 Task: Create a due date automation trigger when advanced on, on the monday before a card is due add fields without custom field "Resume" set to a date between 1 and 7 days ago at 11:00 AM.
Action: Mouse moved to (882, 260)
Screenshot: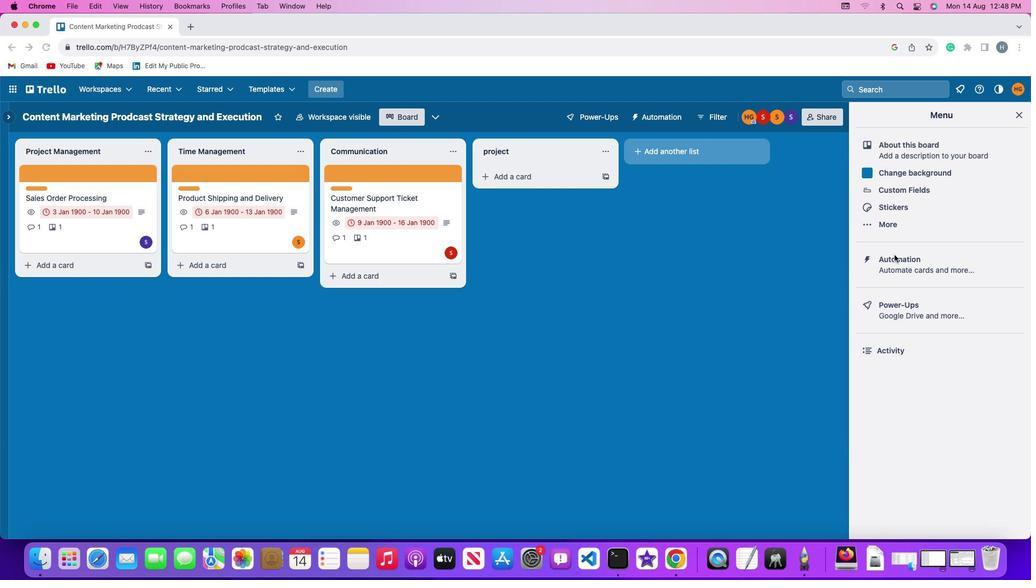 
Action: Mouse pressed left at (882, 260)
Screenshot: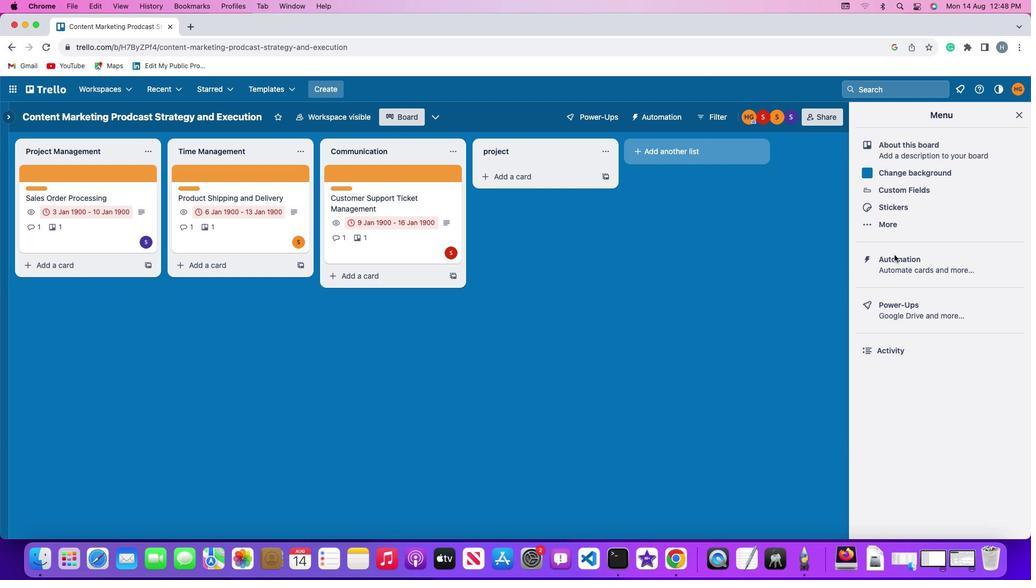 
Action: Mouse pressed left at (882, 260)
Screenshot: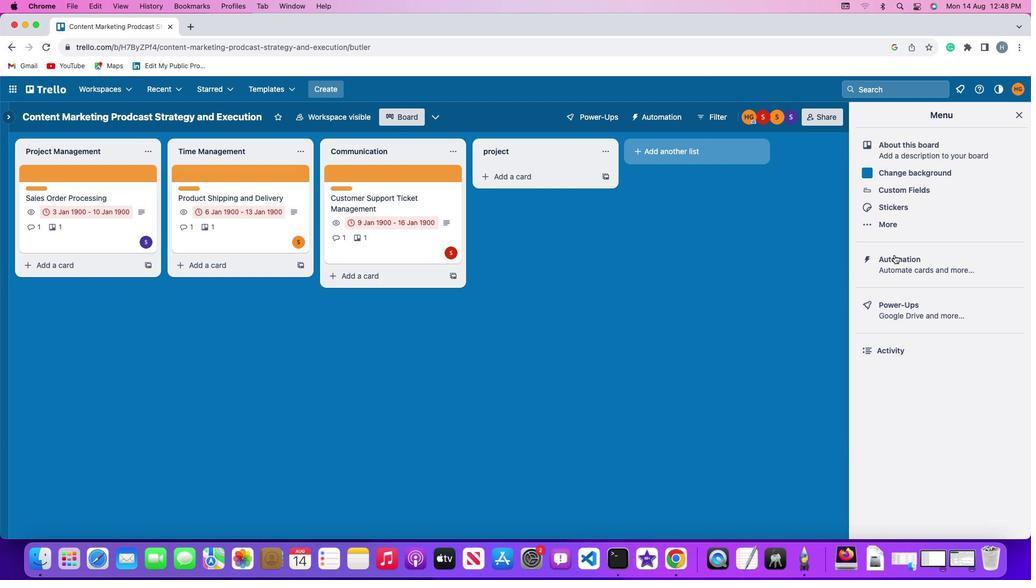 
Action: Mouse moved to (93, 266)
Screenshot: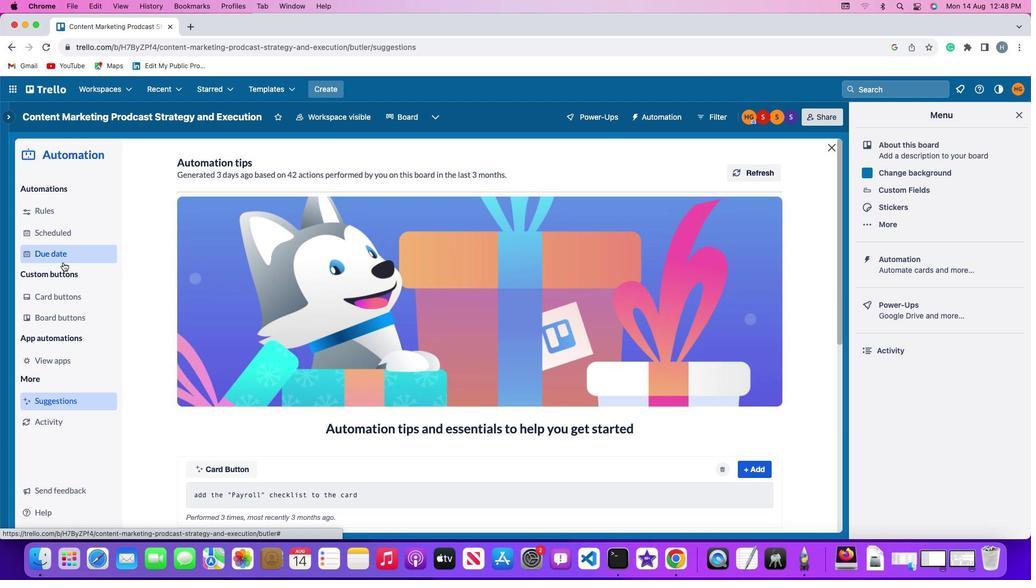 
Action: Mouse pressed left at (93, 266)
Screenshot: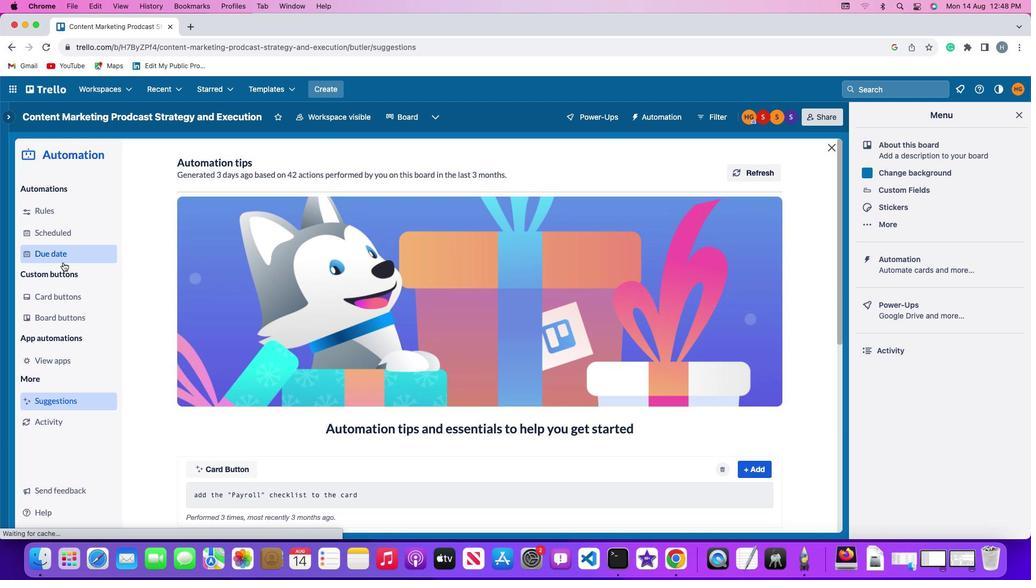 
Action: Mouse moved to (708, 174)
Screenshot: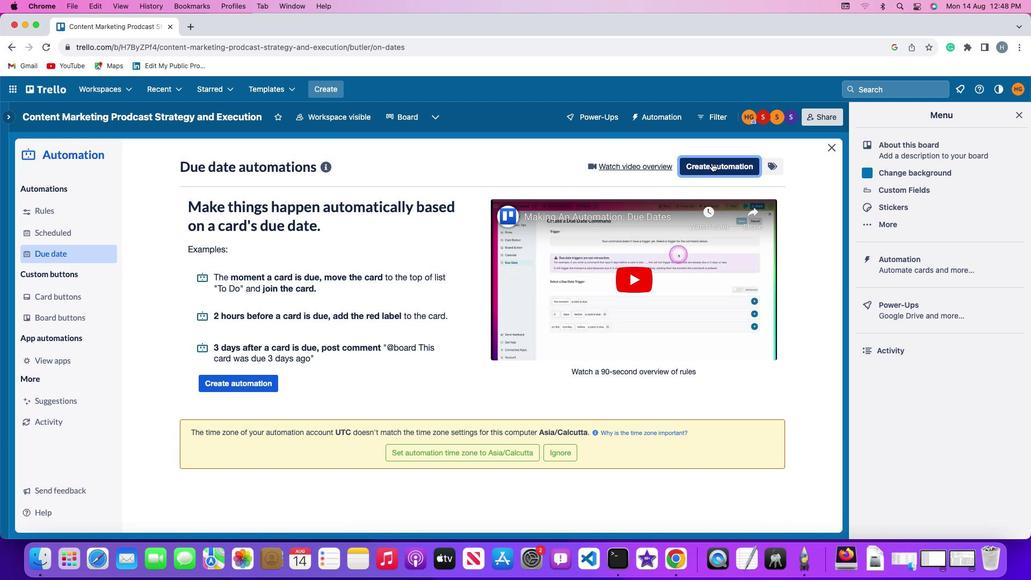 
Action: Mouse pressed left at (708, 174)
Screenshot: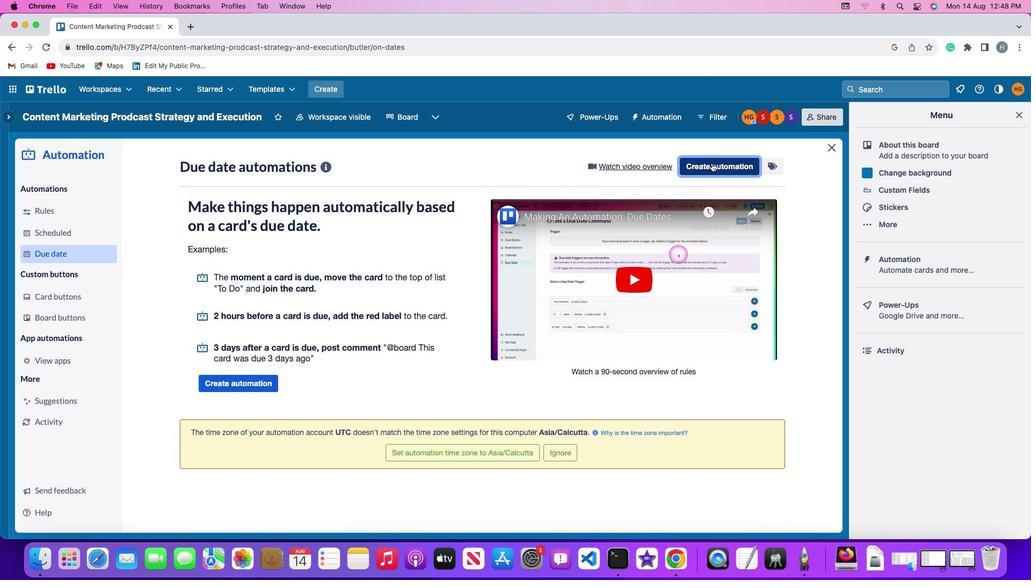 
Action: Mouse moved to (234, 269)
Screenshot: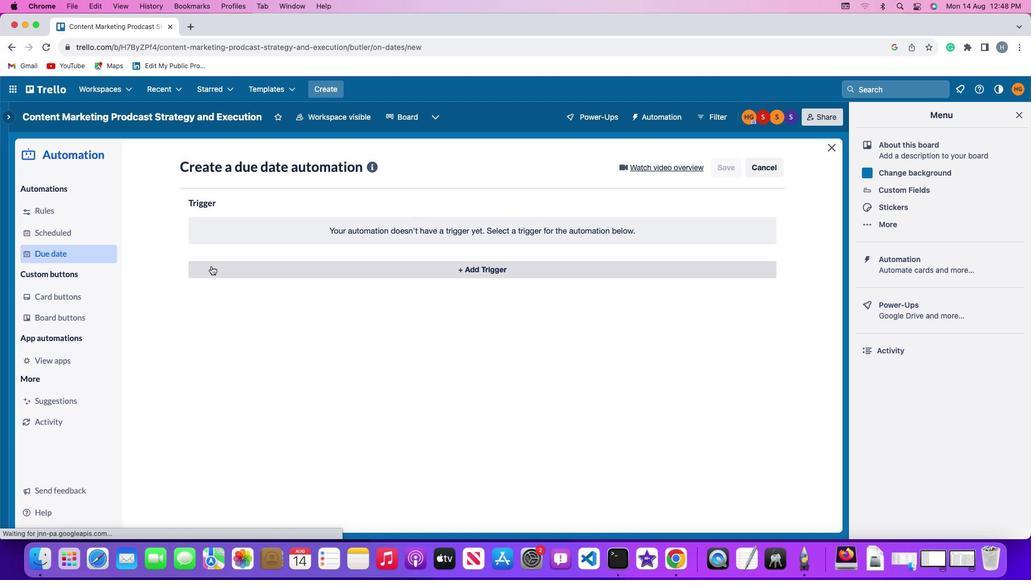 
Action: Mouse pressed left at (234, 269)
Screenshot: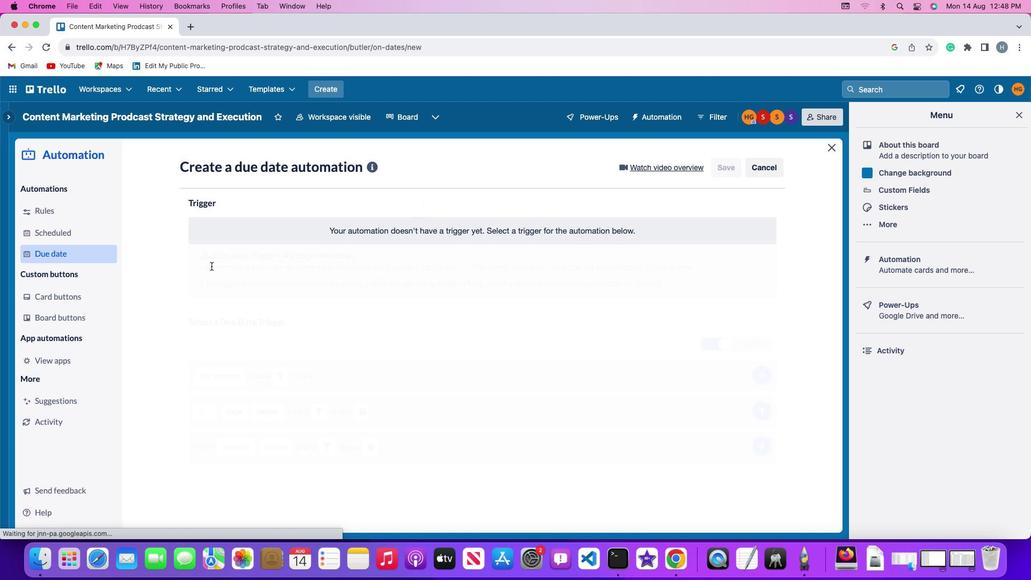 
Action: Mouse moved to (268, 455)
Screenshot: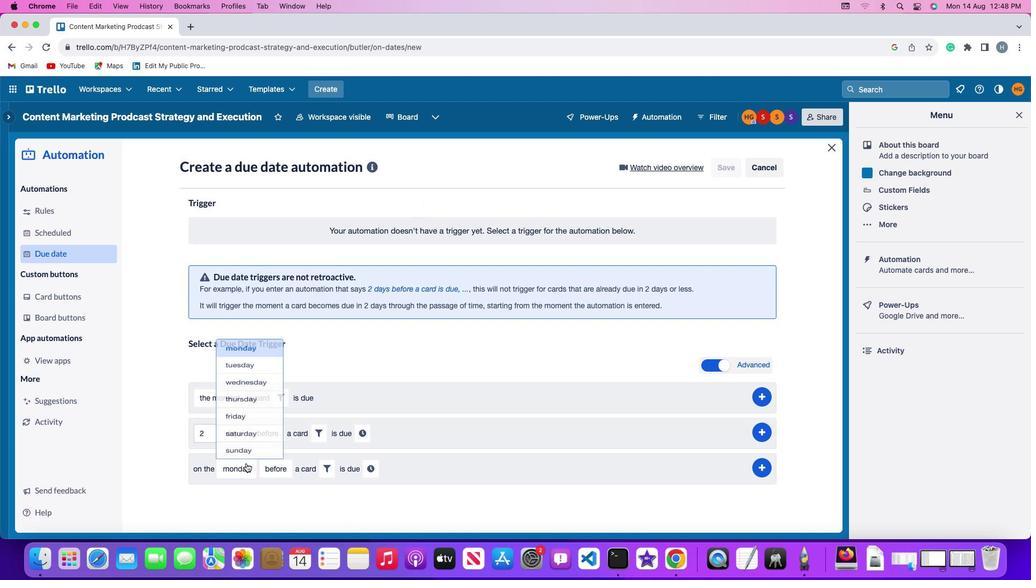 
Action: Mouse pressed left at (268, 455)
Screenshot: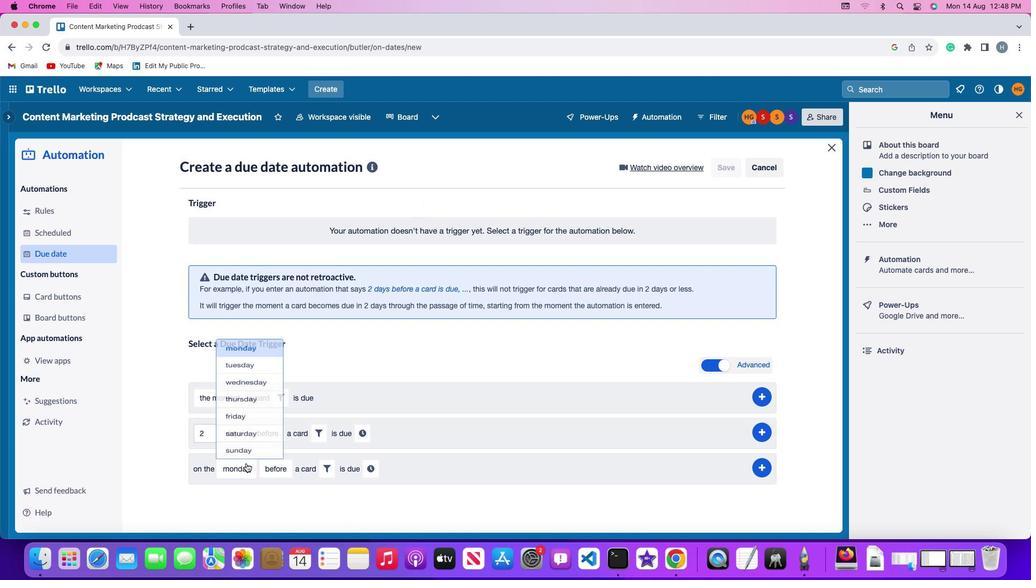 
Action: Mouse moved to (275, 322)
Screenshot: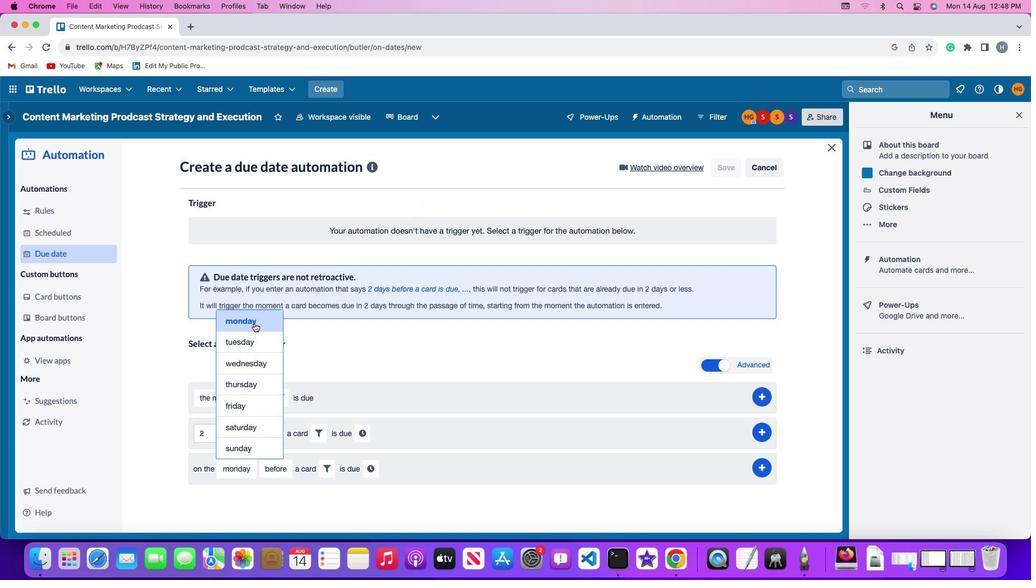 
Action: Mouse pressed left at (275, 322)
Screenshot: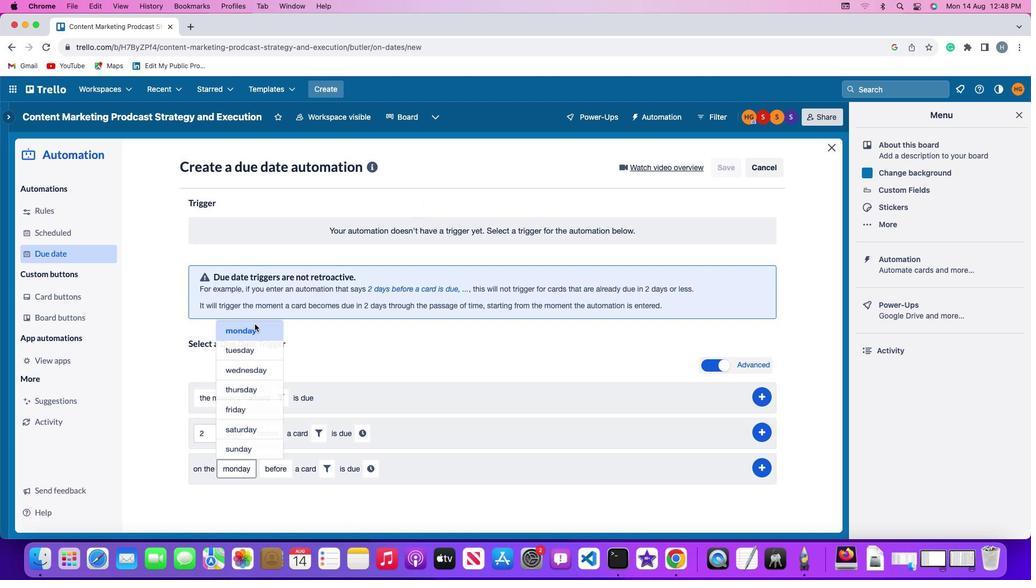 
Action: Mouse moved to (292, 463)
Screenshot: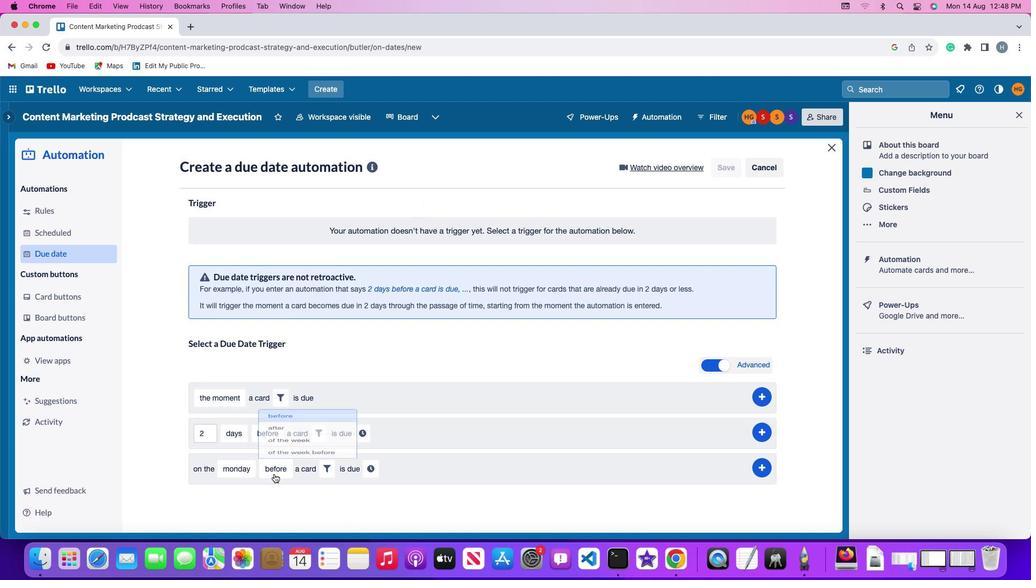 
Action: Mouse pressed left at (292, 463)
Screenshot: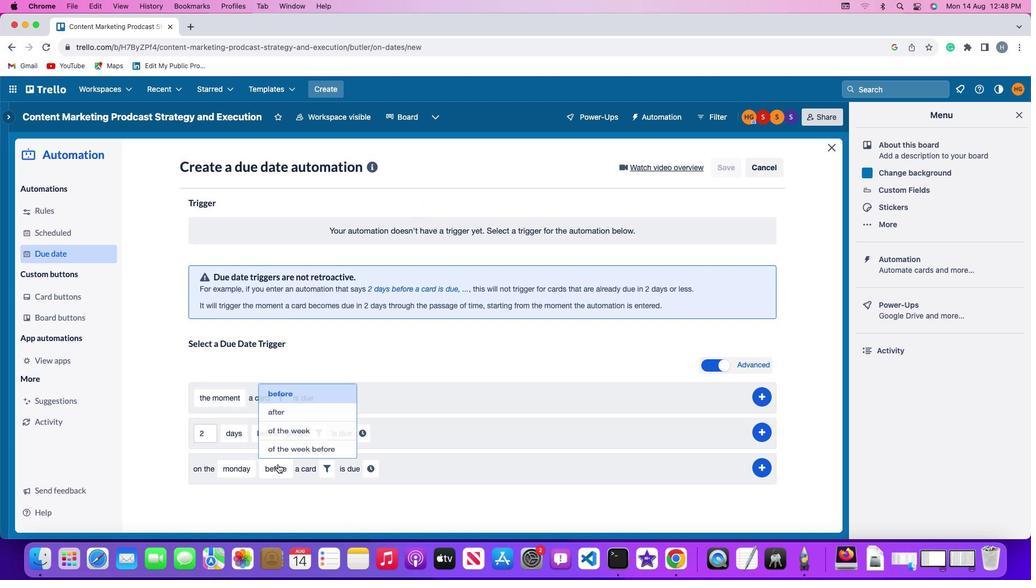 
Action: Mouse moved to (313, 381)
Screenshot: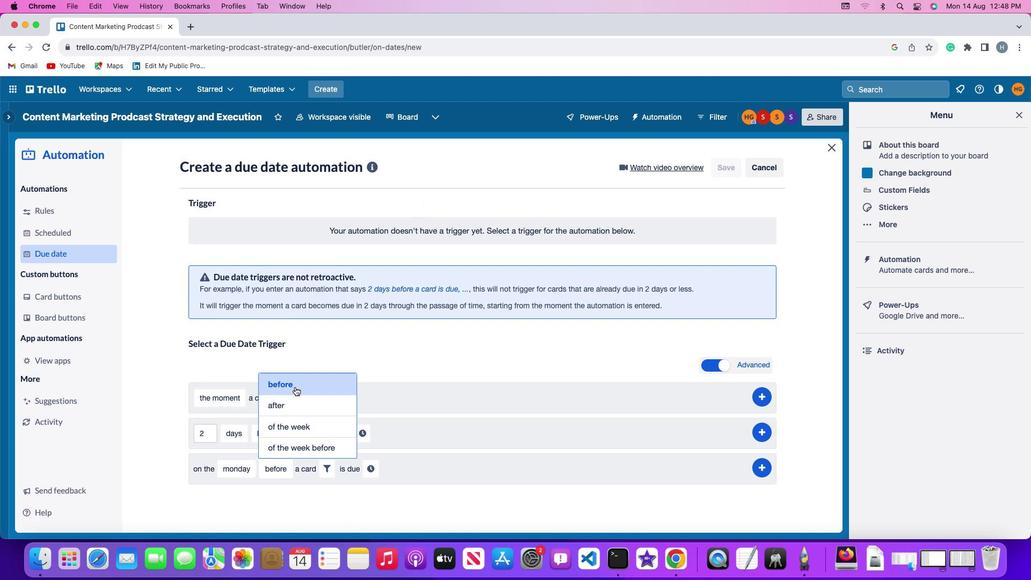 
Action: Mouse pressed left at (313, 381)
Screenshot: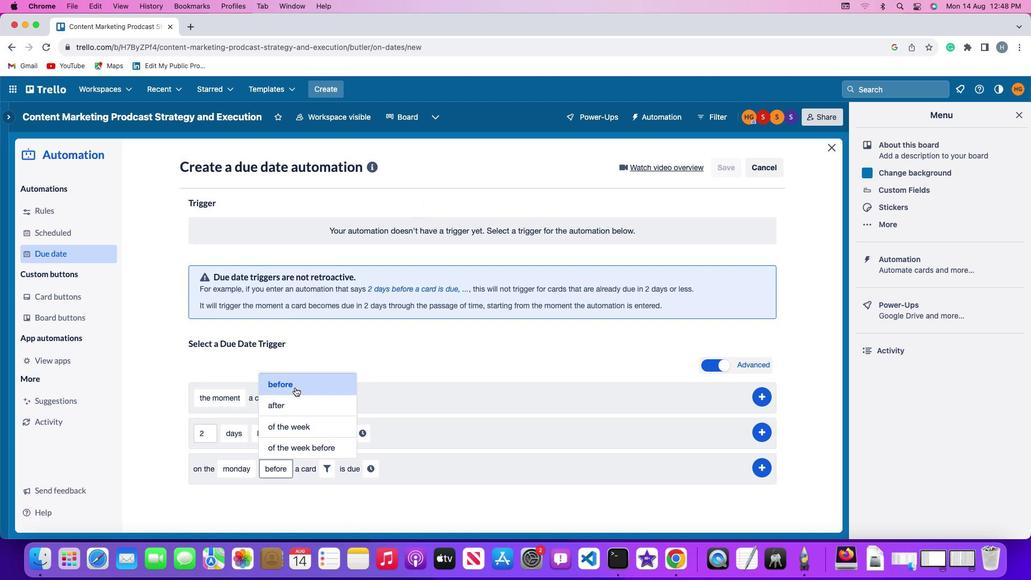 
Action: Mouse moved to (342, 452)
Screenshot: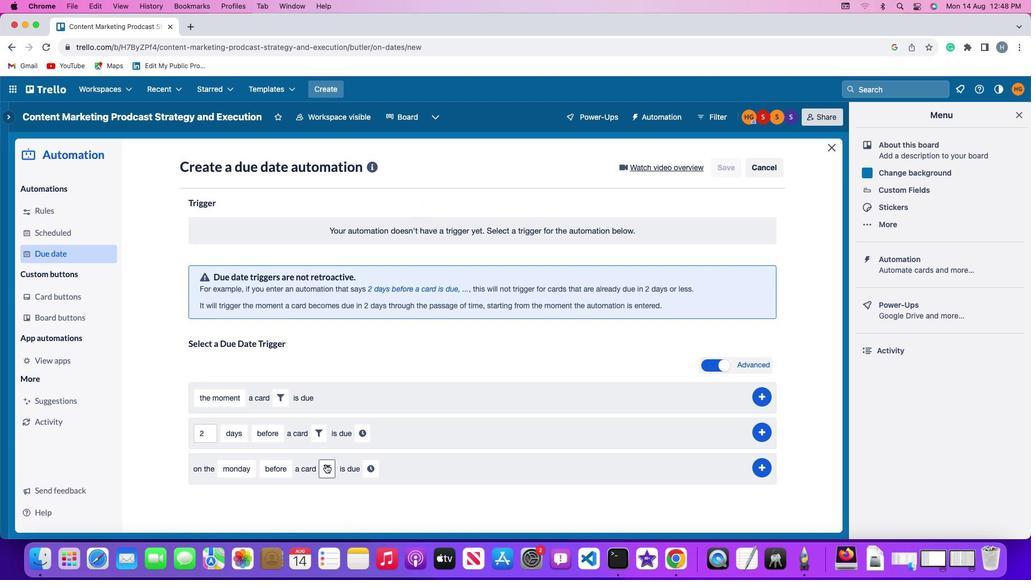 
Action: Mouse pressed left at (342, 452)
Screenshot: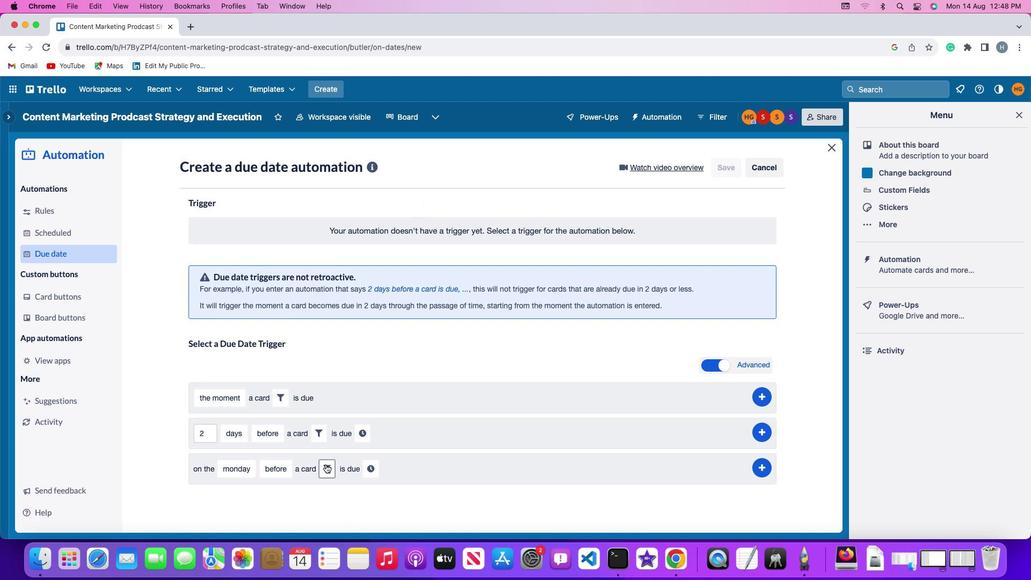 
Action: Mouse moved to (521, 494)
Screenshot: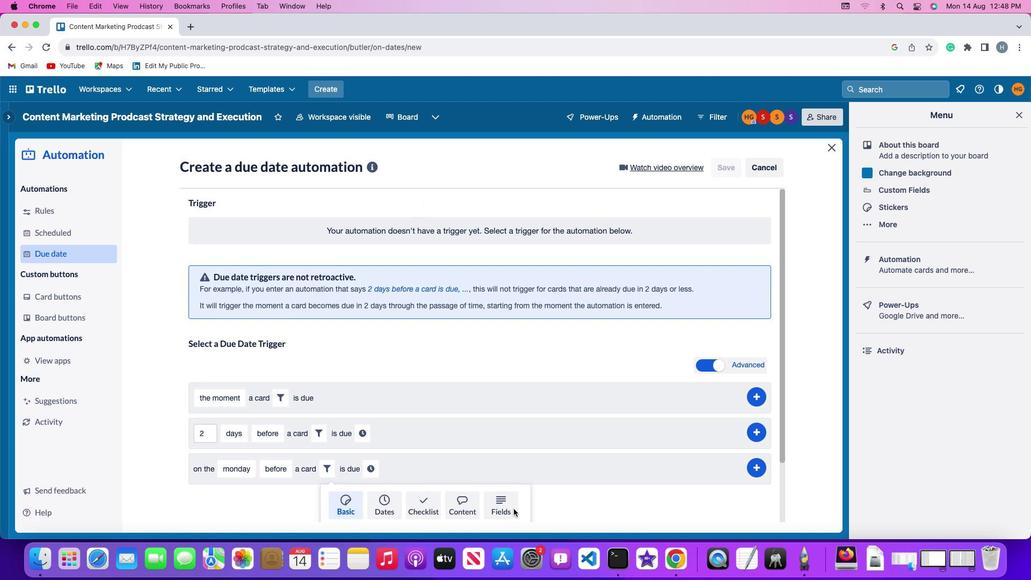 
Action: Mouse pressed left at (521, 494)
Screenshot: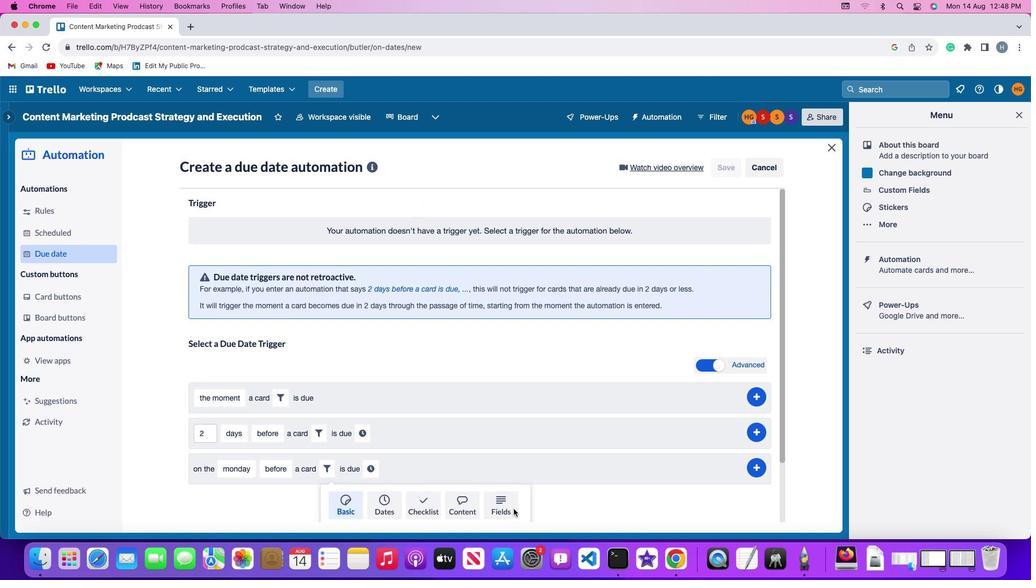 
Action: Mouse moved to (289, 478)
Screenshot: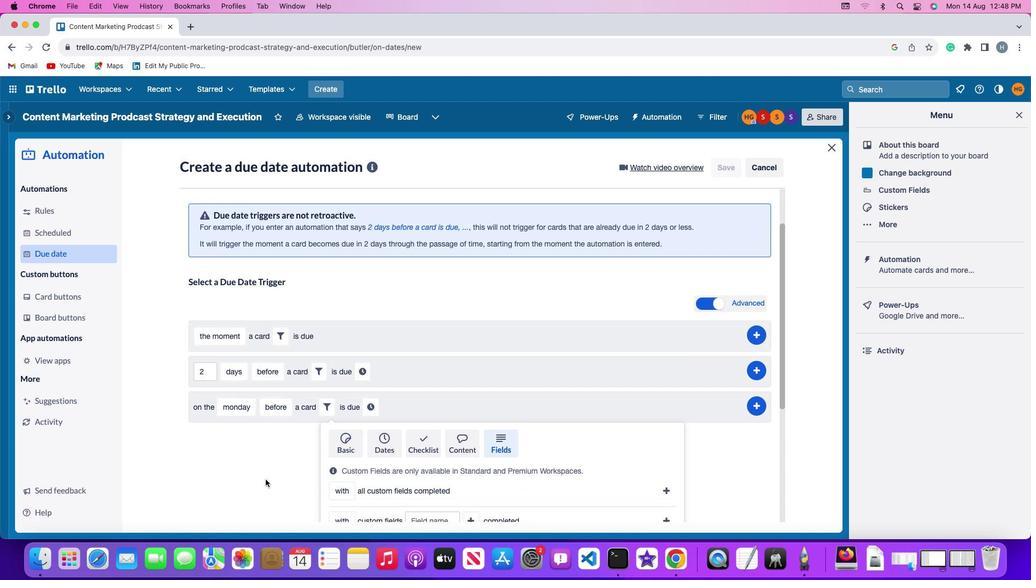 
Action: Mouse scrolled (289, 478) with delta (33, 23)
Screenshot: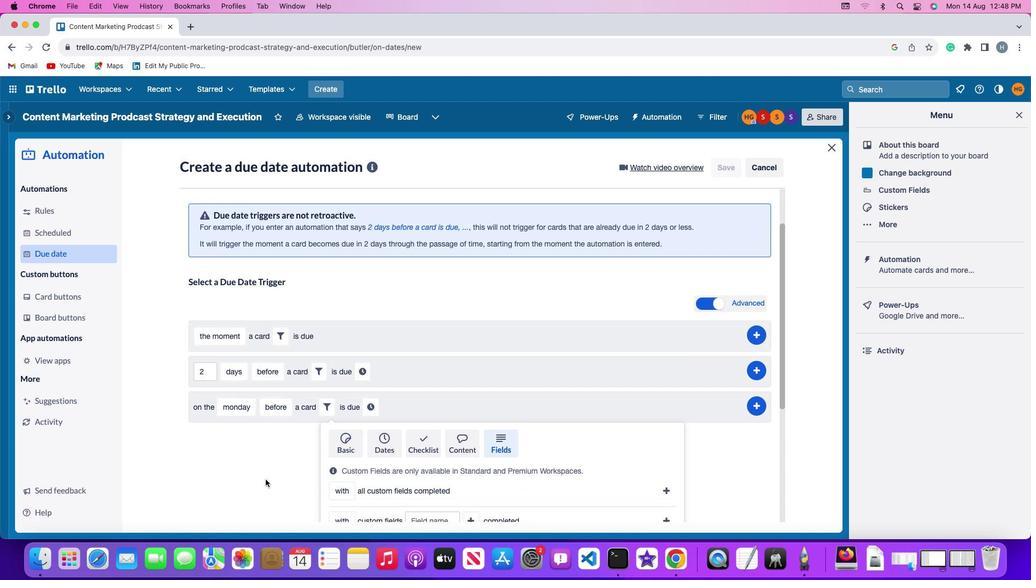 
Action: Mouse moved to (289, 478)
Screenshot: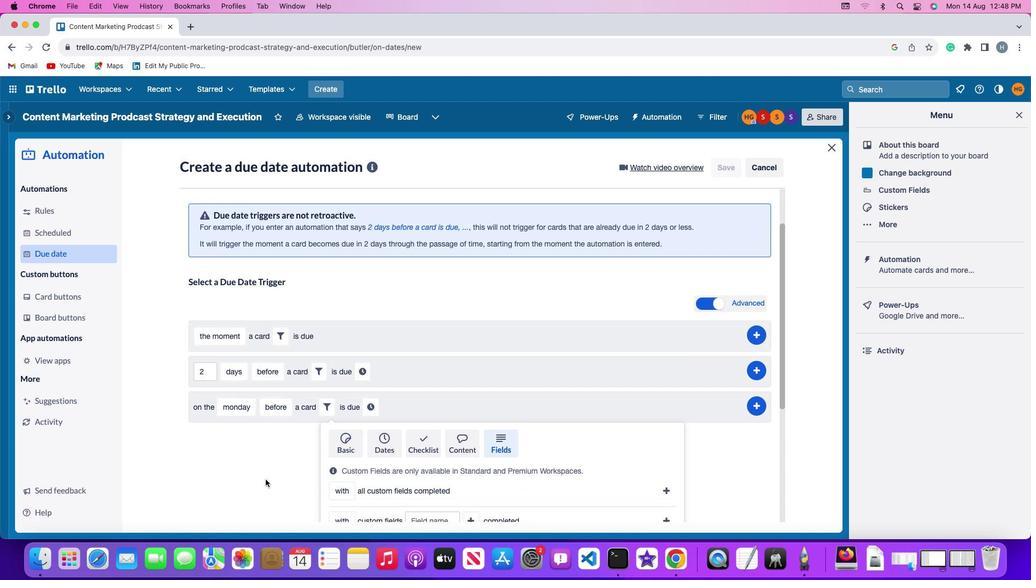 
Action: Mouse scrolled (289, 478) with delta (33, 23)
Screenshot: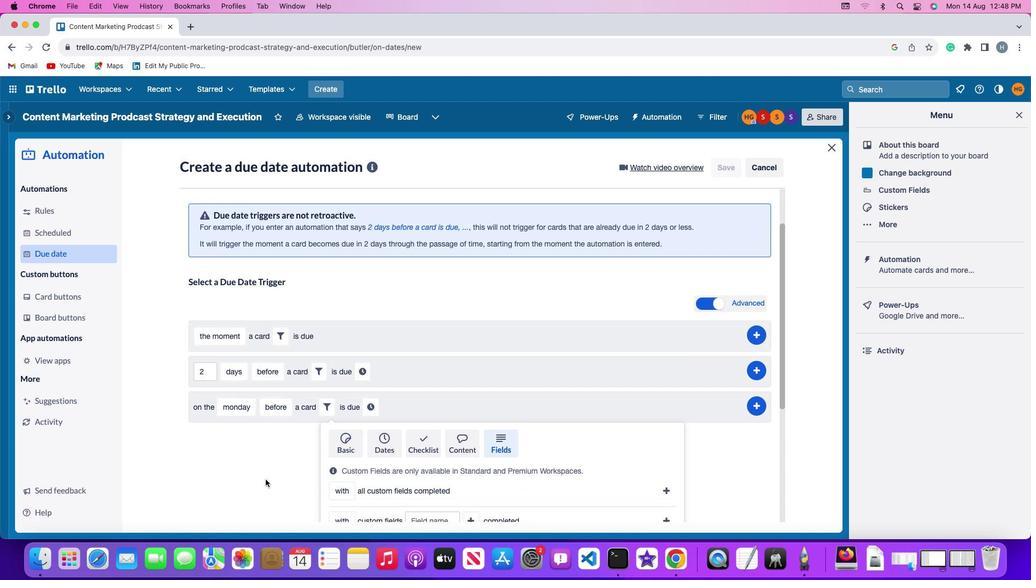 
Action: Mouse moved to (288, 474)
Screenshot: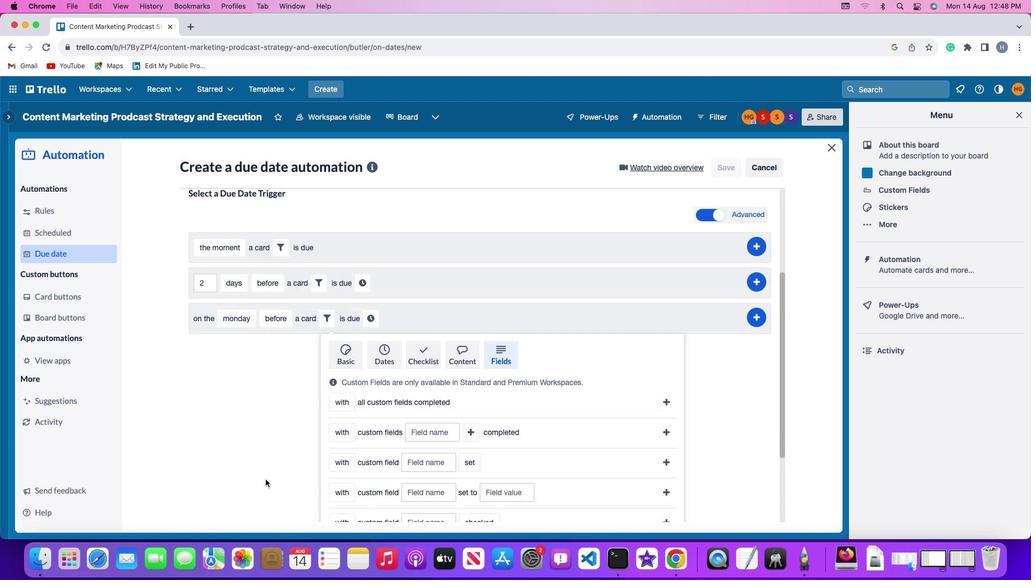 
Action: Mouse scrolled (288, 474) with delta (33, 22)
Screenshot: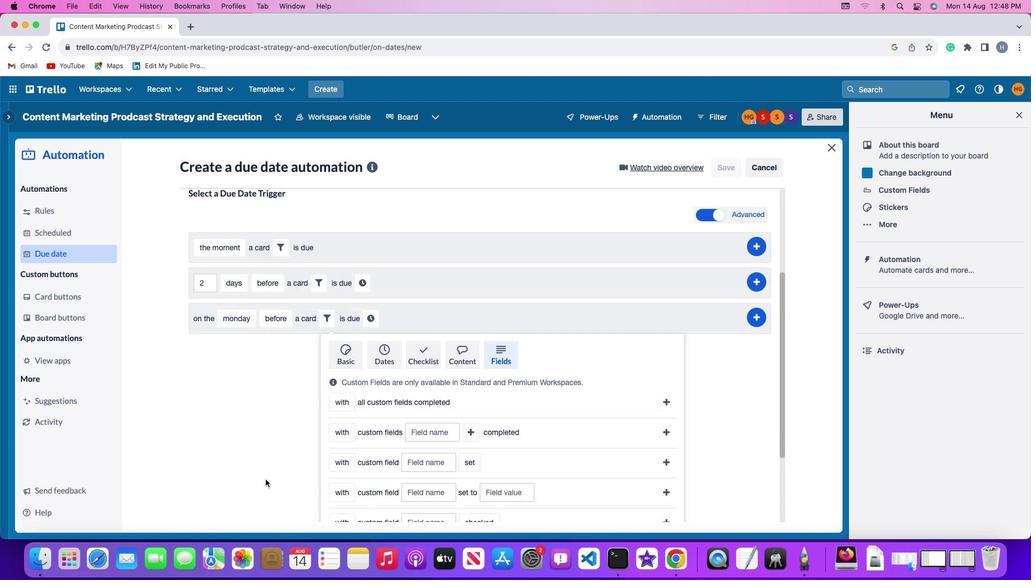 
Action: Mouse moved to (286, 470)
Screenshot: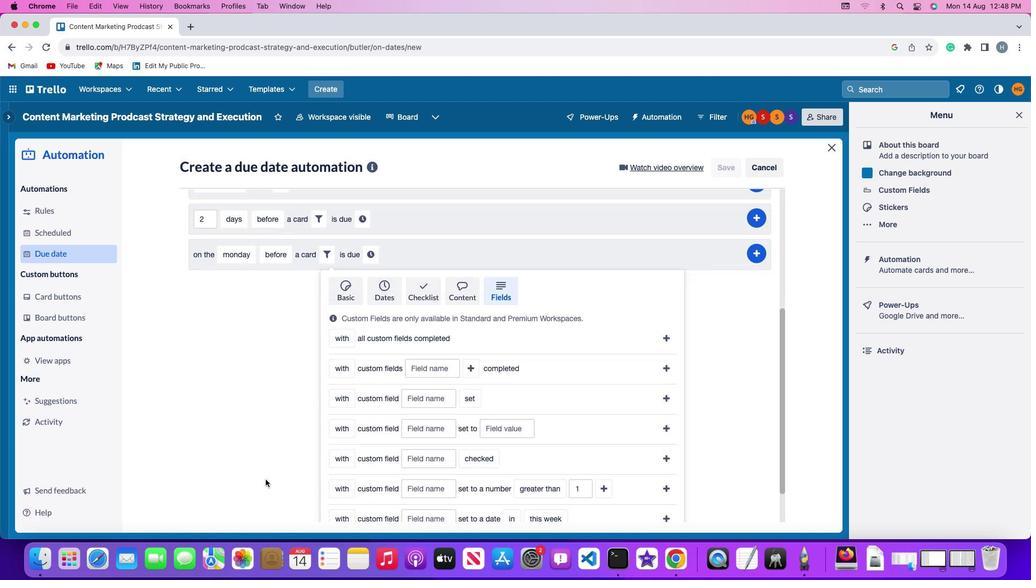 
Action: Mouse scrolled (286, 470) with delta (33, 21)
Screenshot: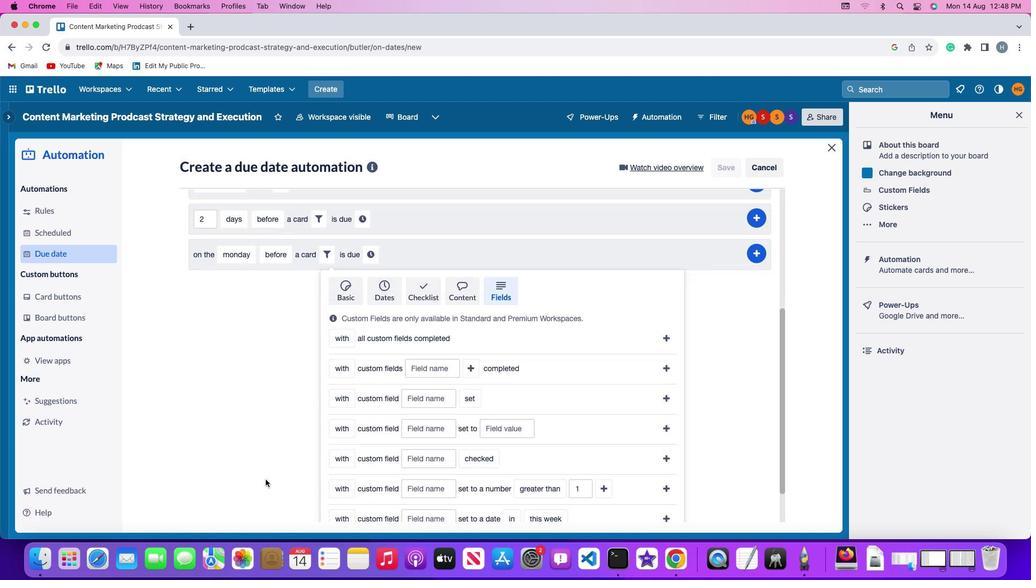
Action: Mouse moved to (285, 466)
Screenshot: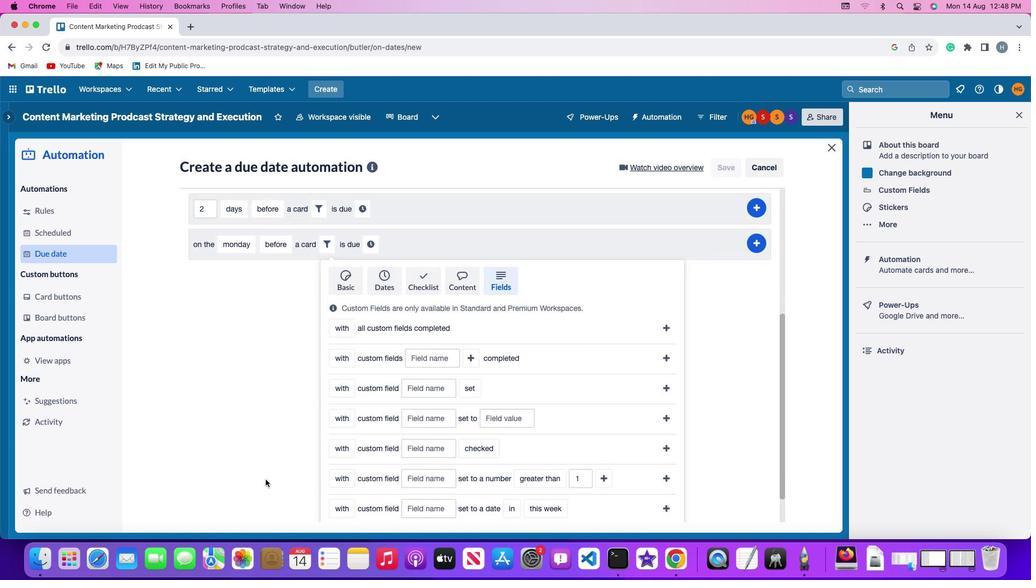
Action: Mouse scrolled (285, 466) with delta (33, 23)
Screenshot: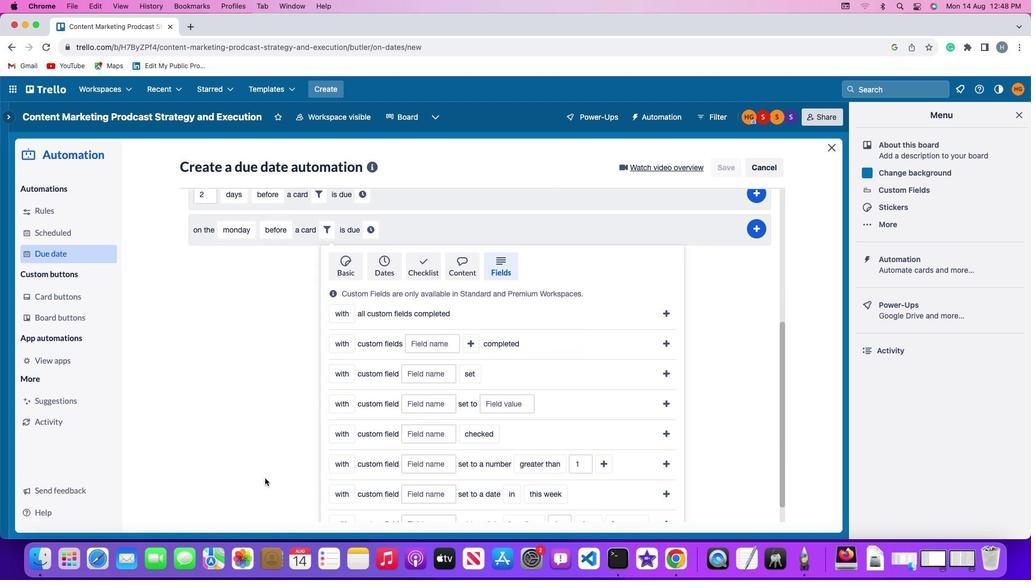 
Action: Mouse scrolled (285, 466) with delta (33, 23)
Screenshot: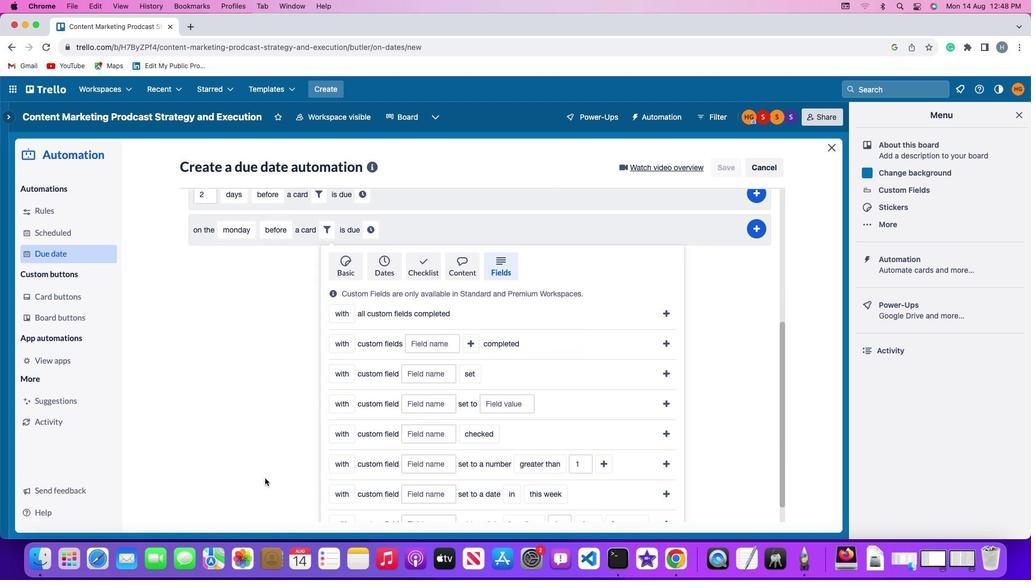 
Action: Mouse scrolled (285, 466) with delta (33, 22)
Screenshot: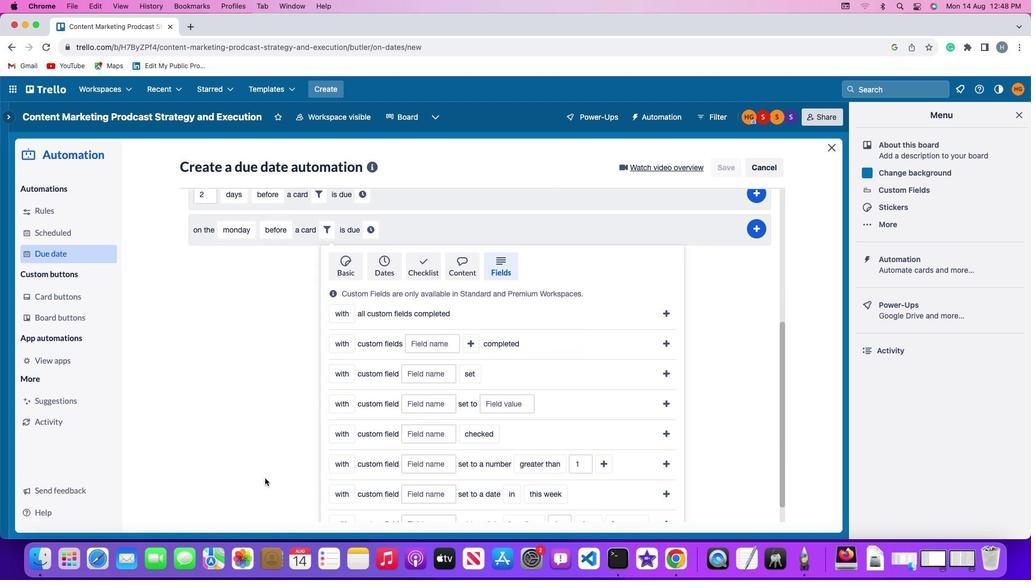 
Action: Mouse scrolled (285, 466) with delta (33, 21)
Screenshot: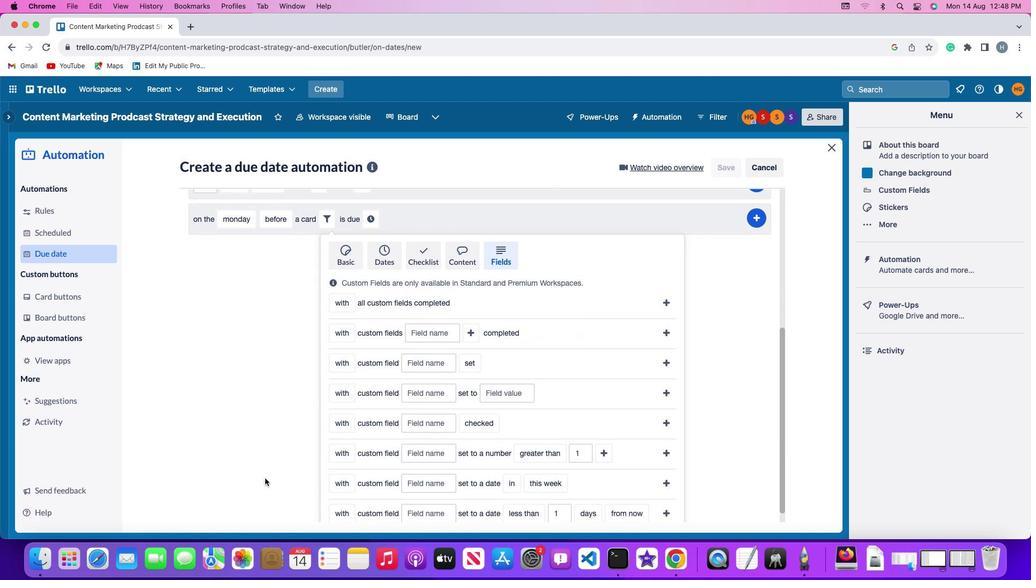 
Action: Mouse scrolled (285, 466) with delta (33, 20)
Screenshot: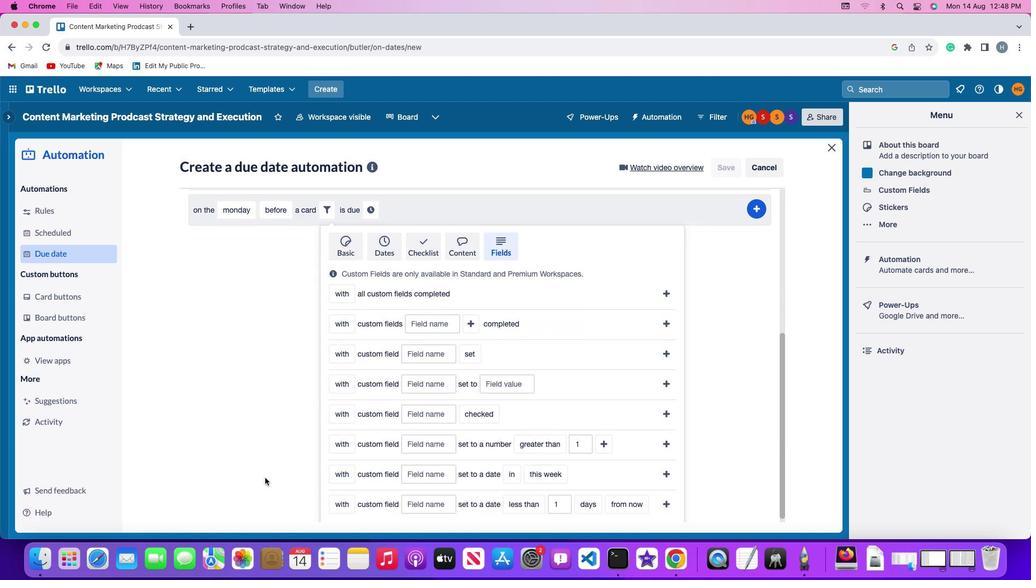 
Action: Mouse moved to (283, 464)
Screenshot: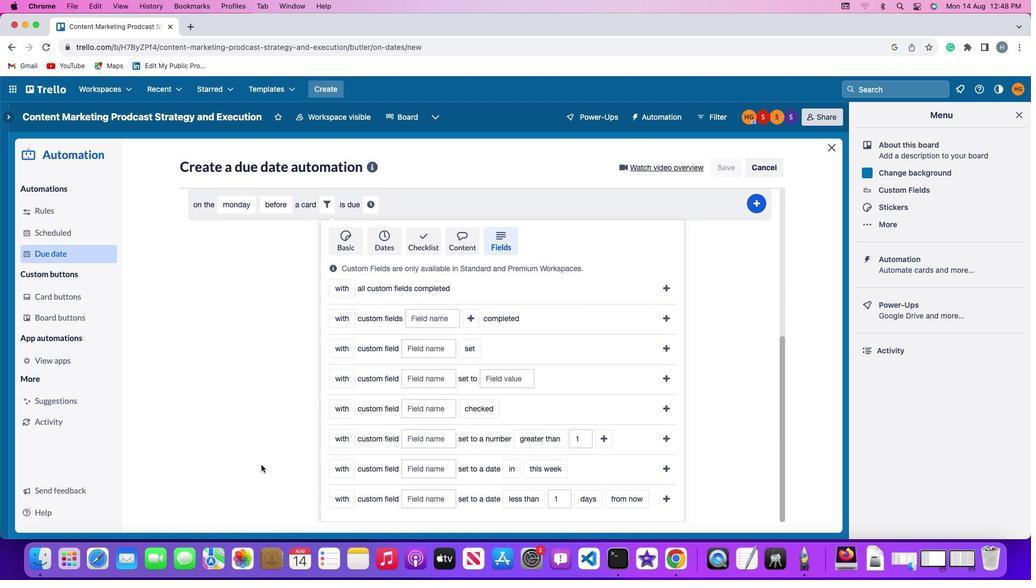 
Action: Mouse scrolled (283, 464) with delta (33, 23)
Screenshot: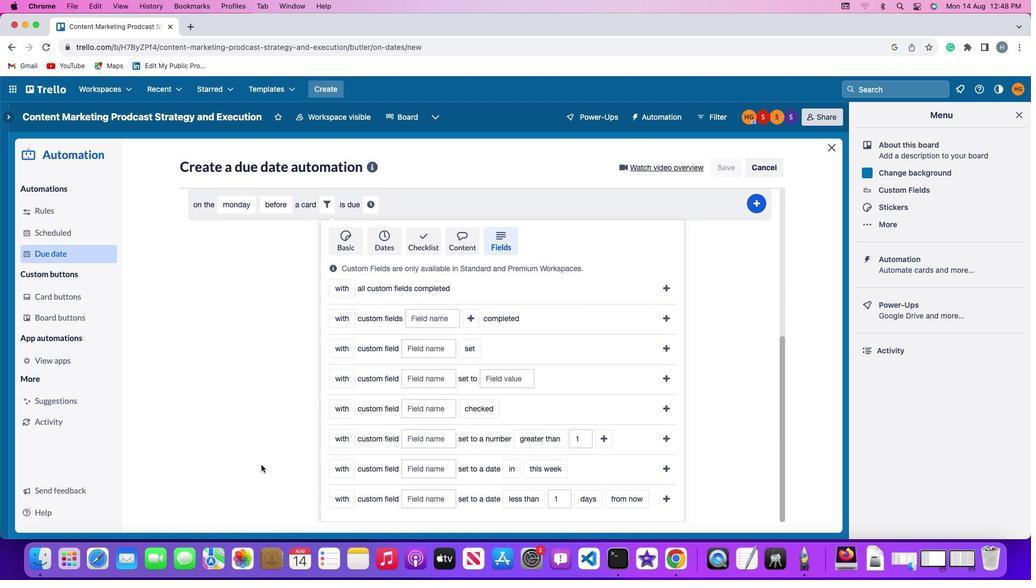 
Action: Mouse scrolled (283, 464) with delta (33, 23)
Screenshot: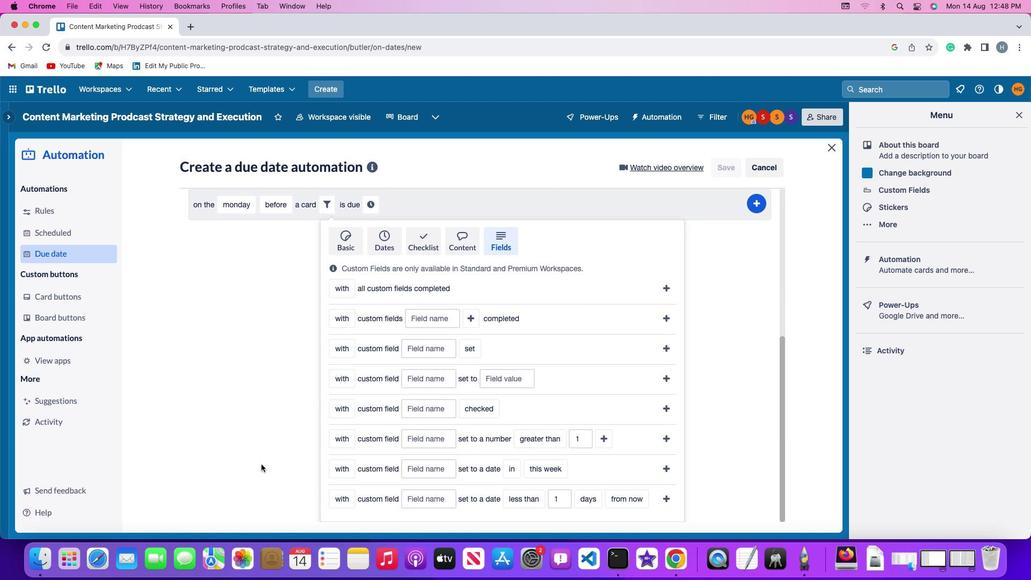 
Action: Mouse moved to (283, 462)
Screenshot: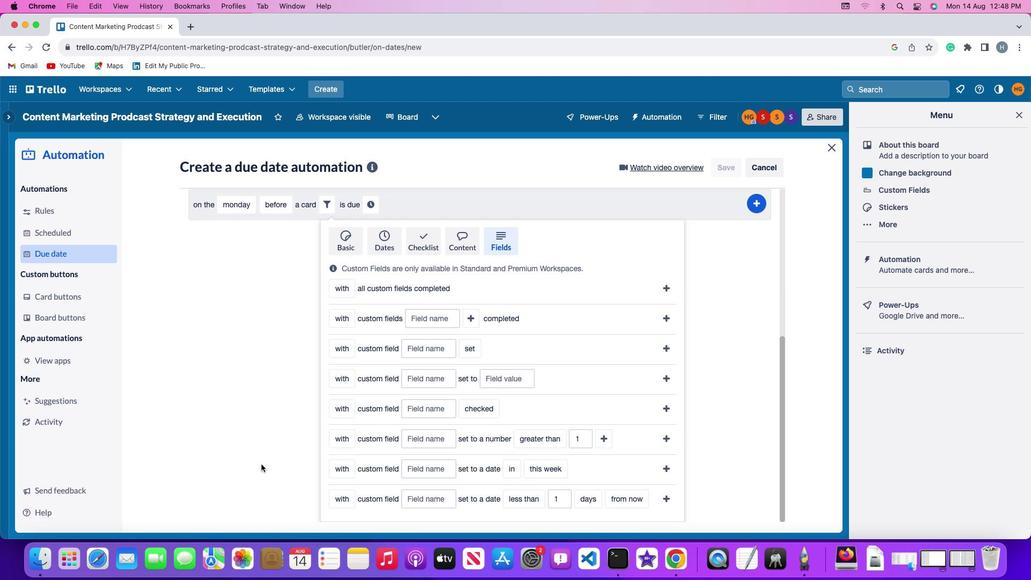 
Action: Mouse scrolled (283, 462) with delta (33, 22)
Screenshot: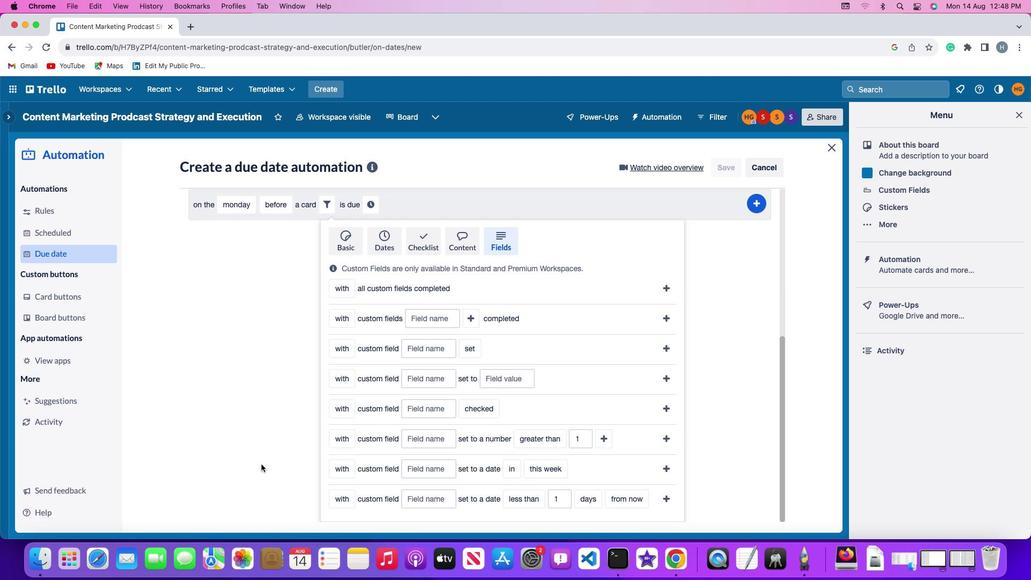 
Action: Mouse moved to (350, 483)
Screenshot: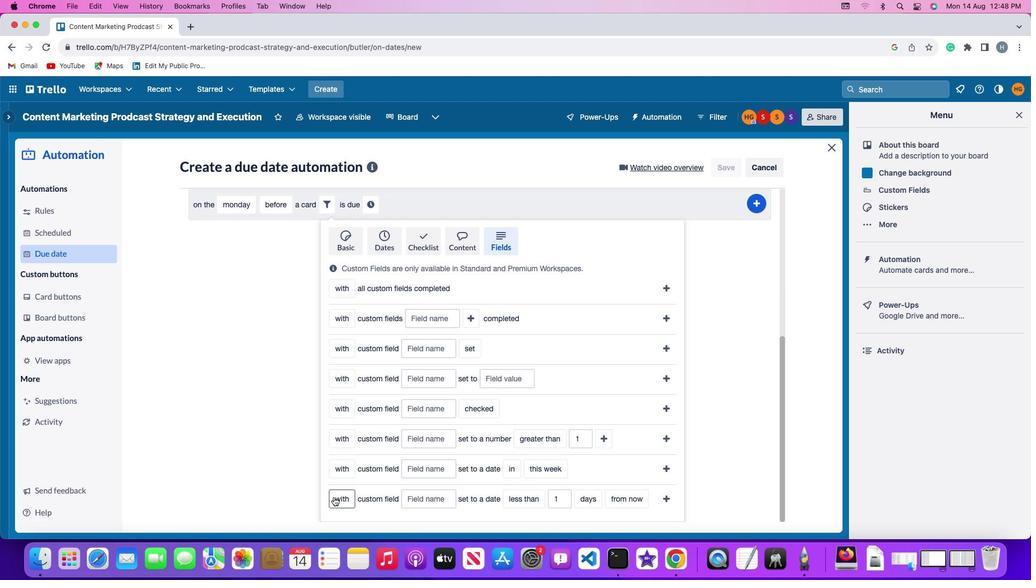 
Action: Mouse pressed left at (350, 483)
Screenshot: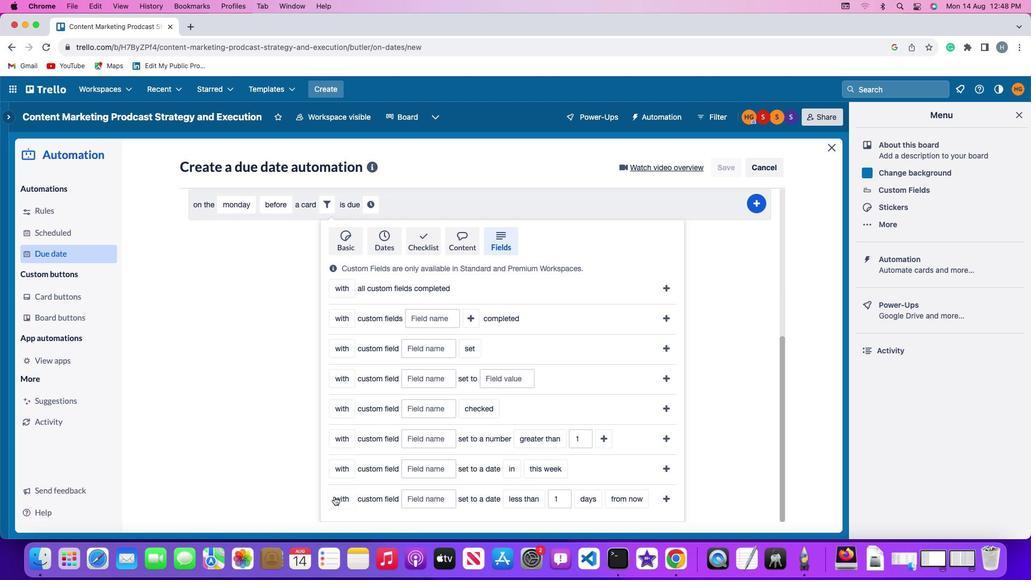 
Action: Mouse moved to (365, 466)
Screenshot: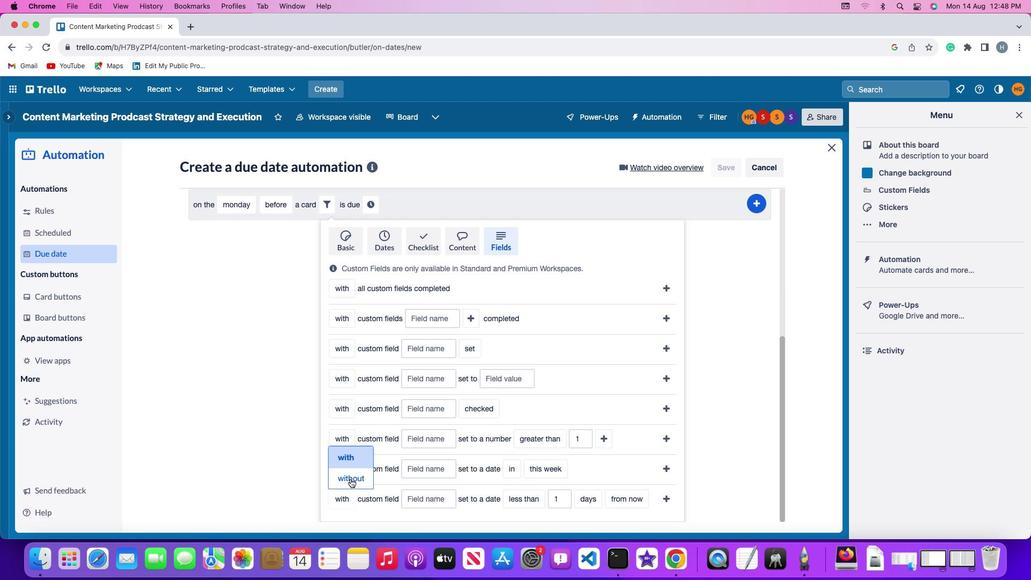 
Action: Mouse pressed left at (365, 466)
Screenshot: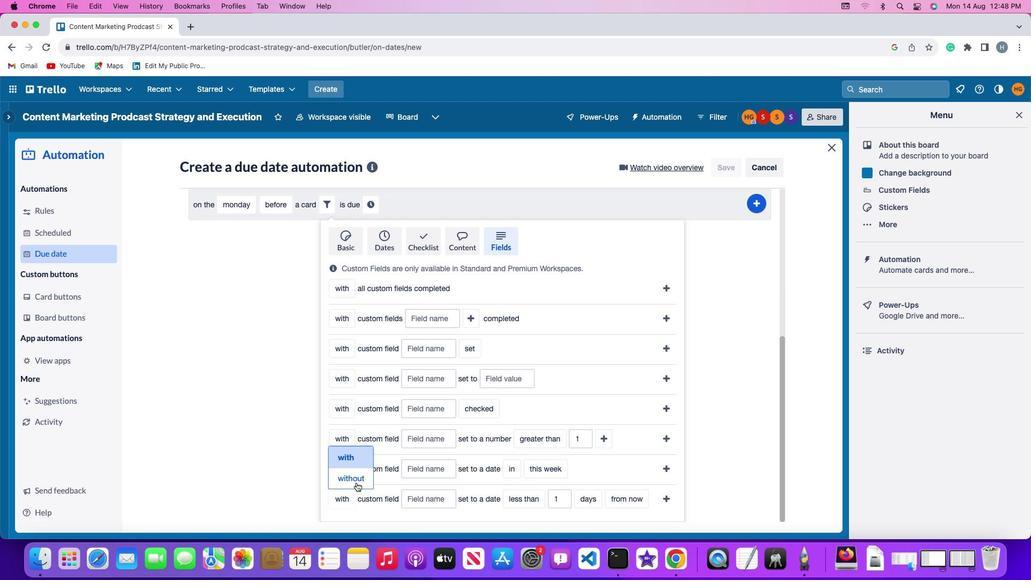 
Action: Mouse moved to (438, 486)
Screenshot: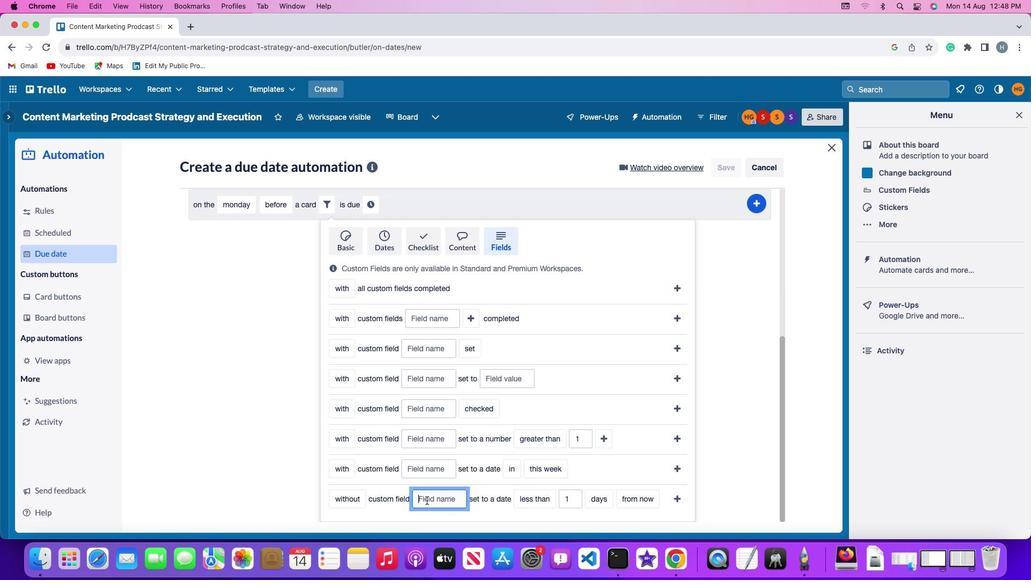 
Action: Mouse pressed left at (438, 486)
Screenshot: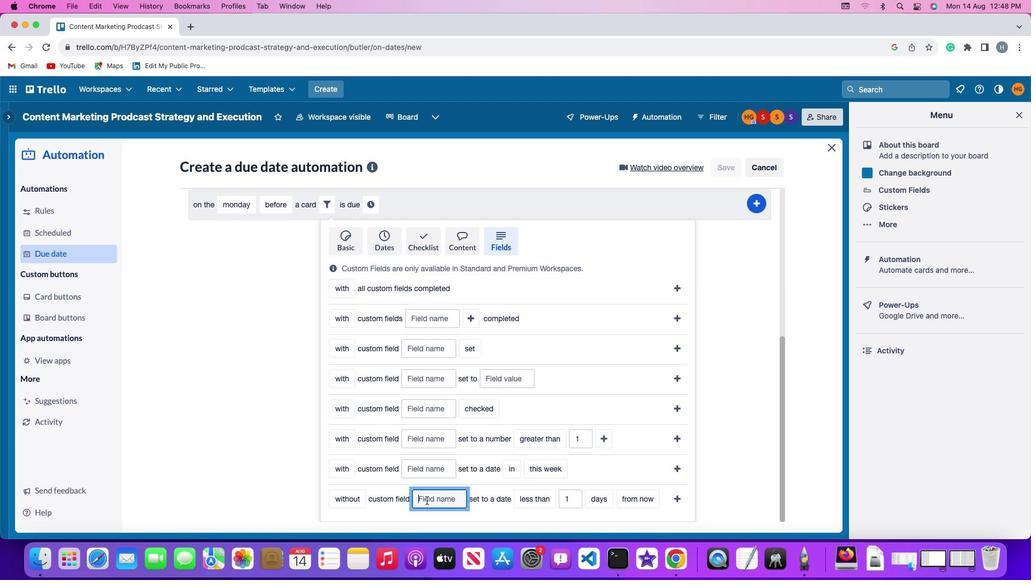 
Action: Key pressed Key.shift'R''e''s''u''m''e'
Screenshot: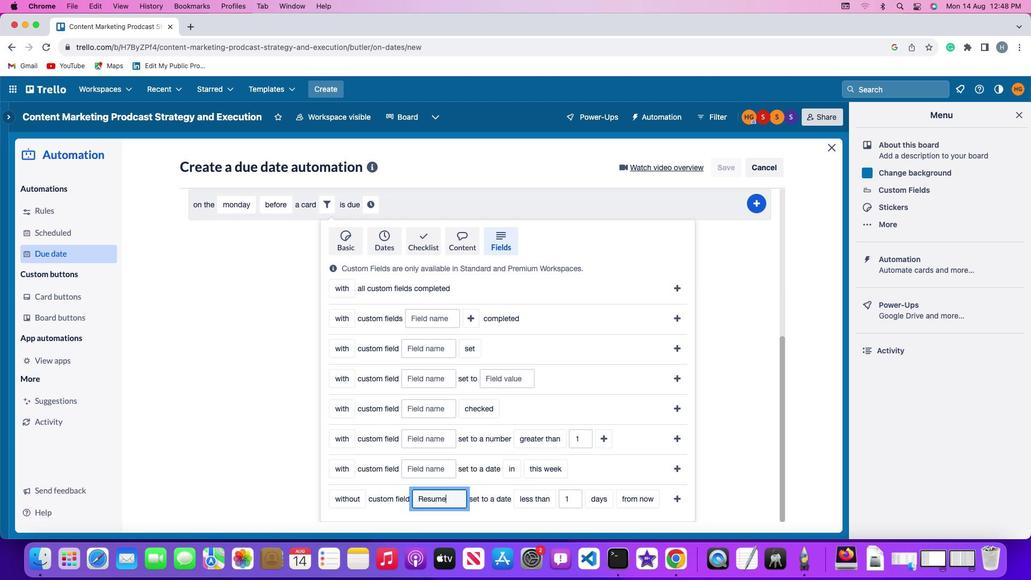 
Action: Mouse moved to (536, 487)
Screenshot: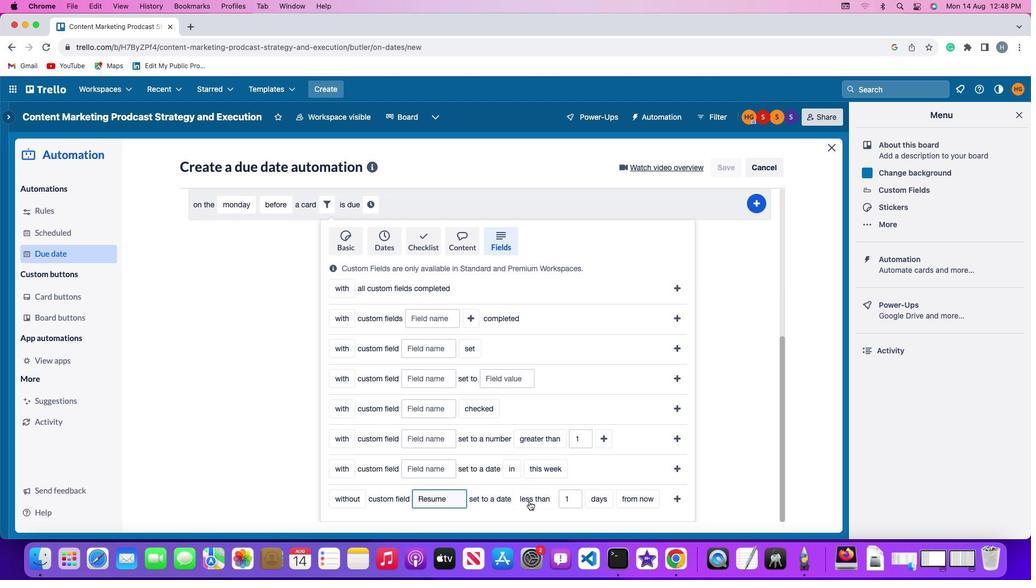 
Action: Mouse pressed left at (536, 487)
Screenshot: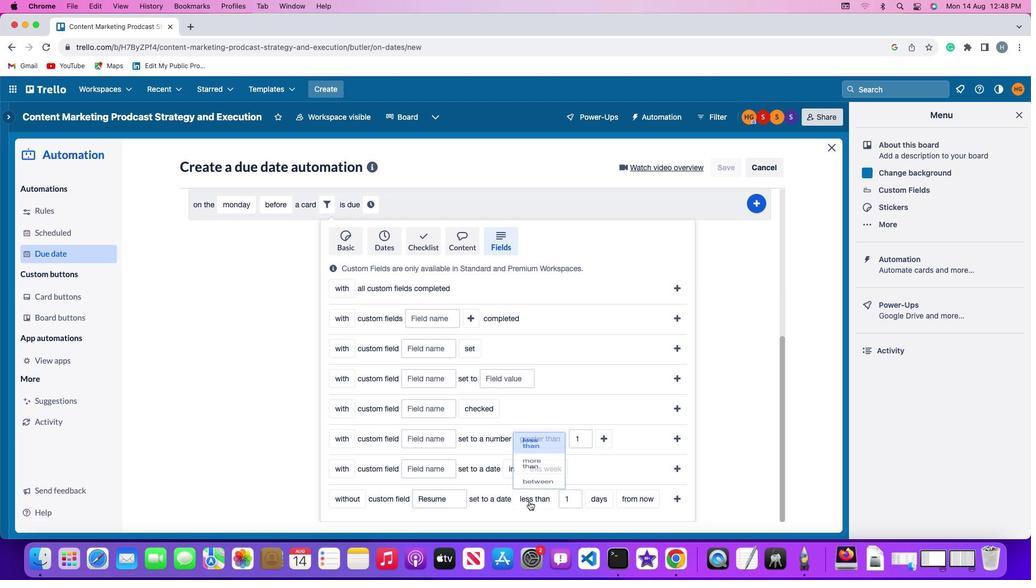 
Action: Mouse moved to (540, 458)
Screenshot: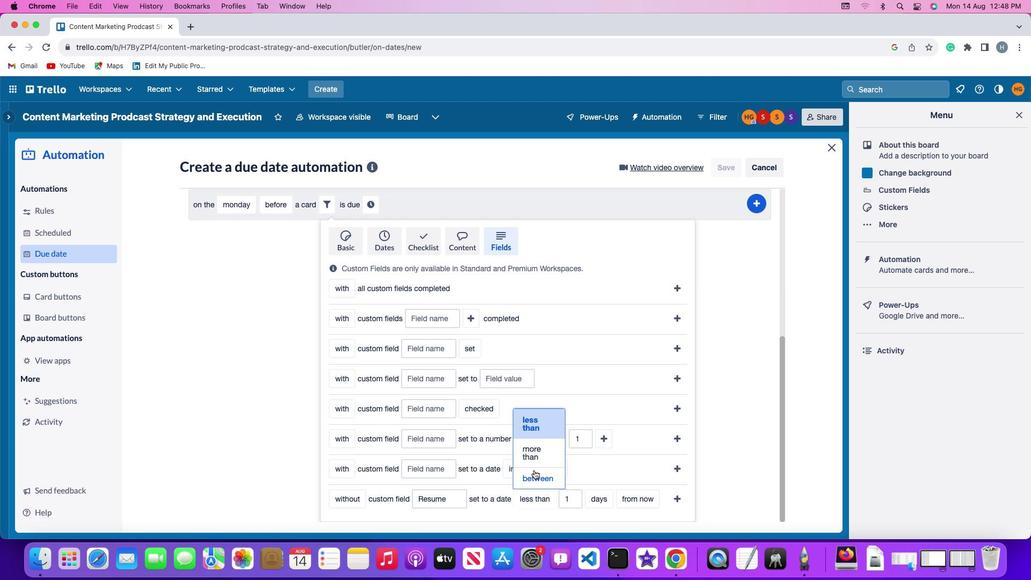 
Action: Mouse pressed left at (540, 458)
Screenshot: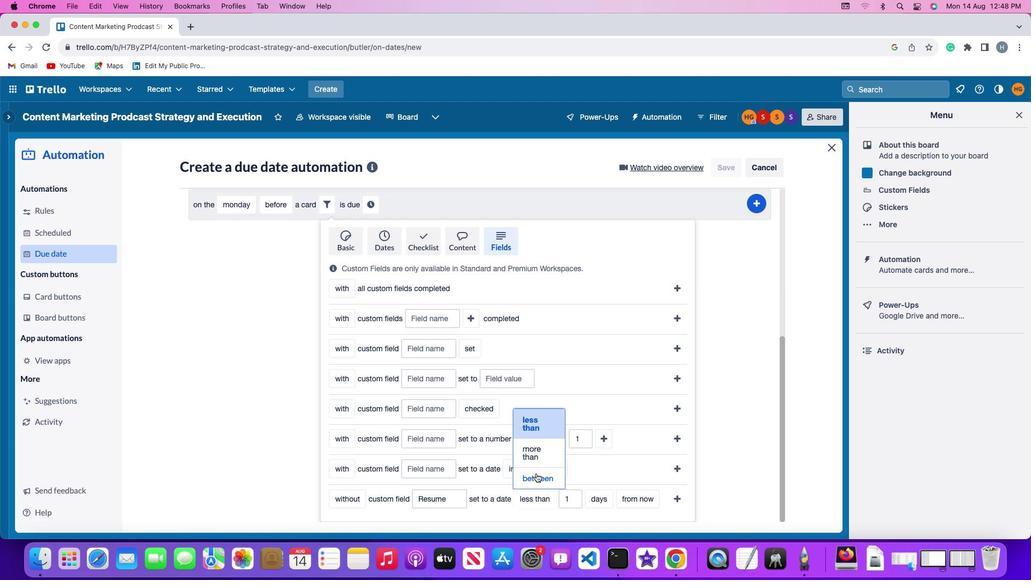 
Action: Mouse moved to (581, 486)
Screenshot: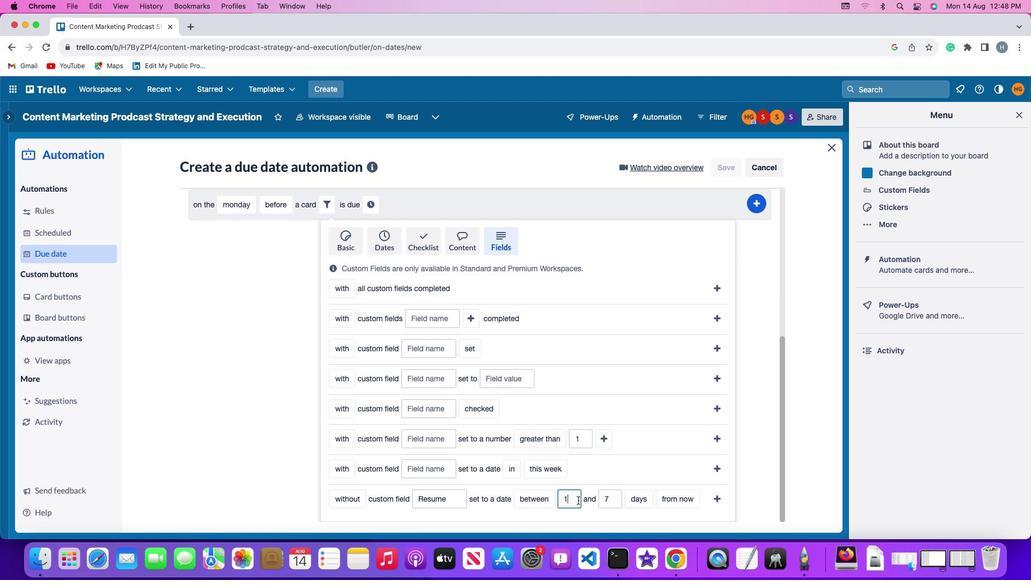 
Action: Mouse pressed left at (581, 486)
Screenshot: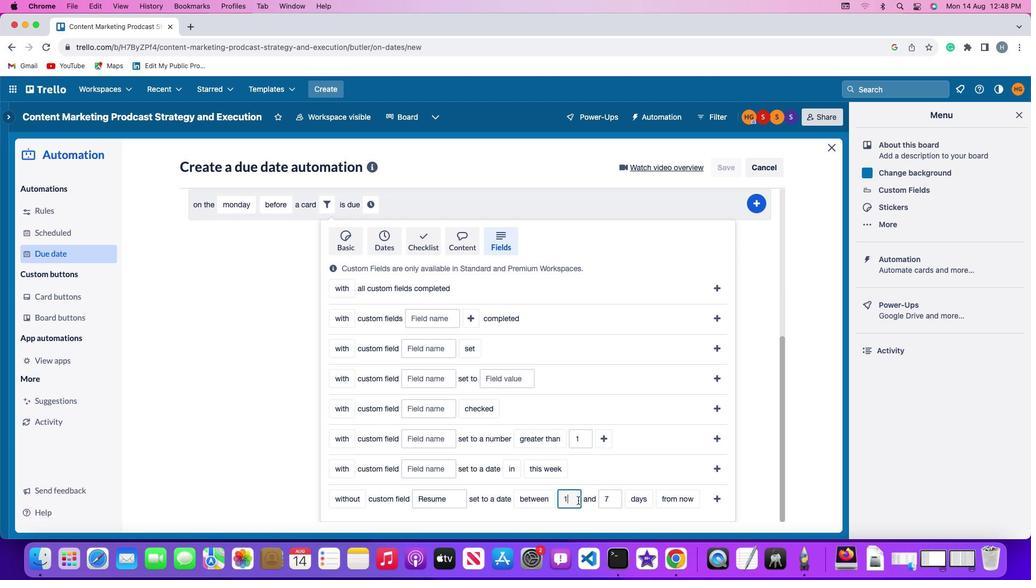 
Action: Key pressed Key.backspace
Screenshot: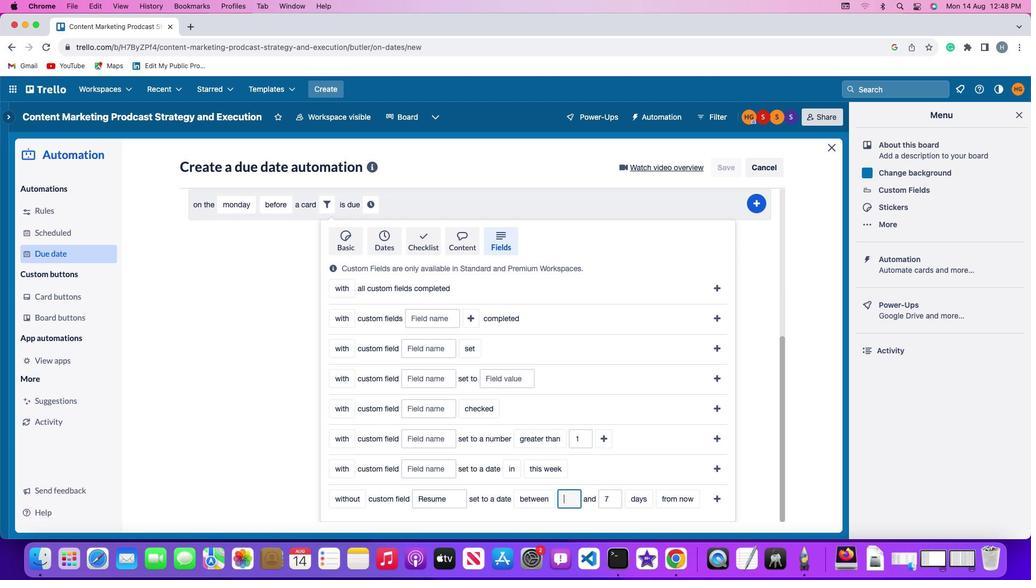 
Action: Mouse moved to (581, 486)
Screenshot: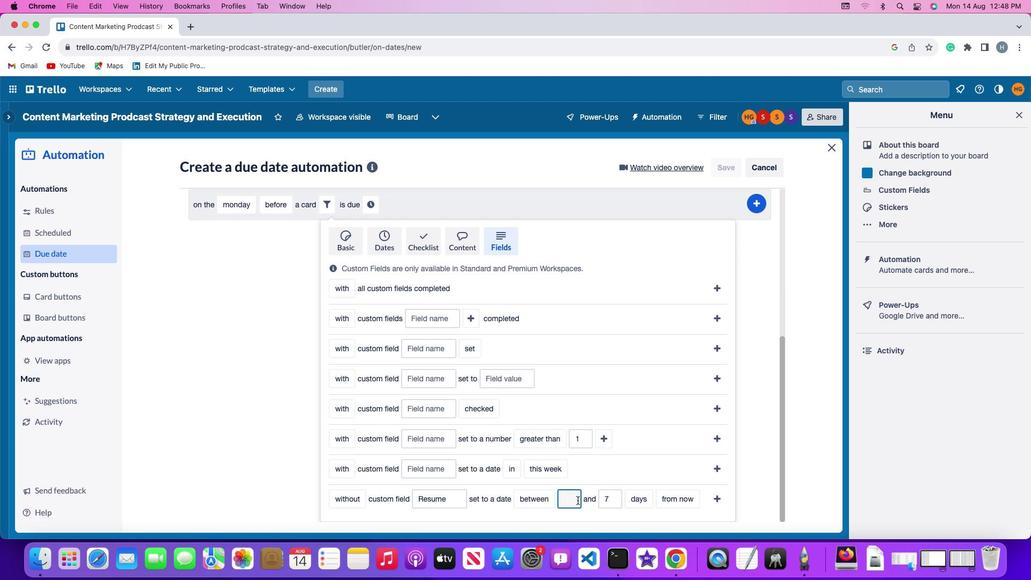 
Action: Key pressed '1'
Screenshot: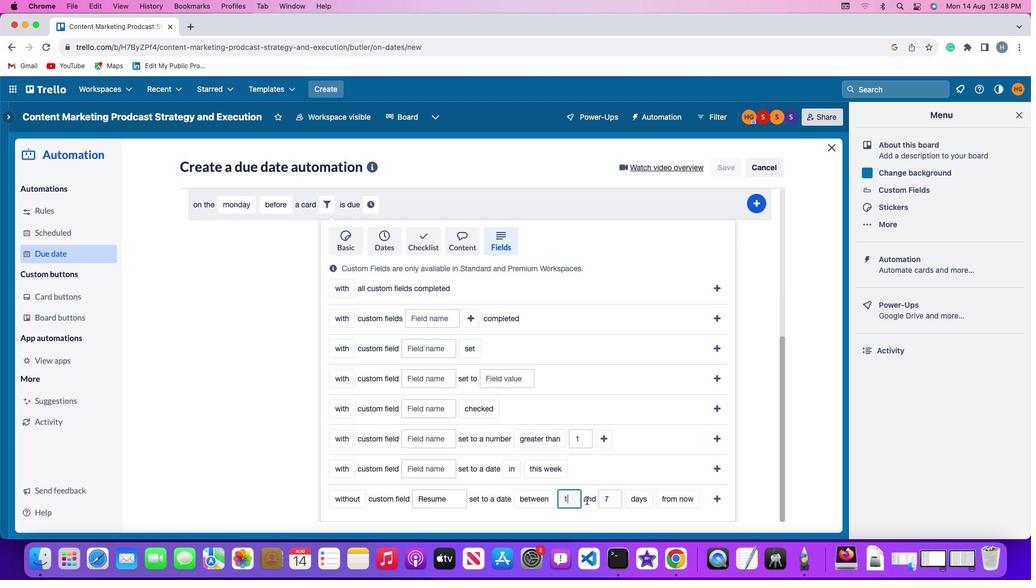 
Action: Mouse moved to (611, 485)
Screenshot: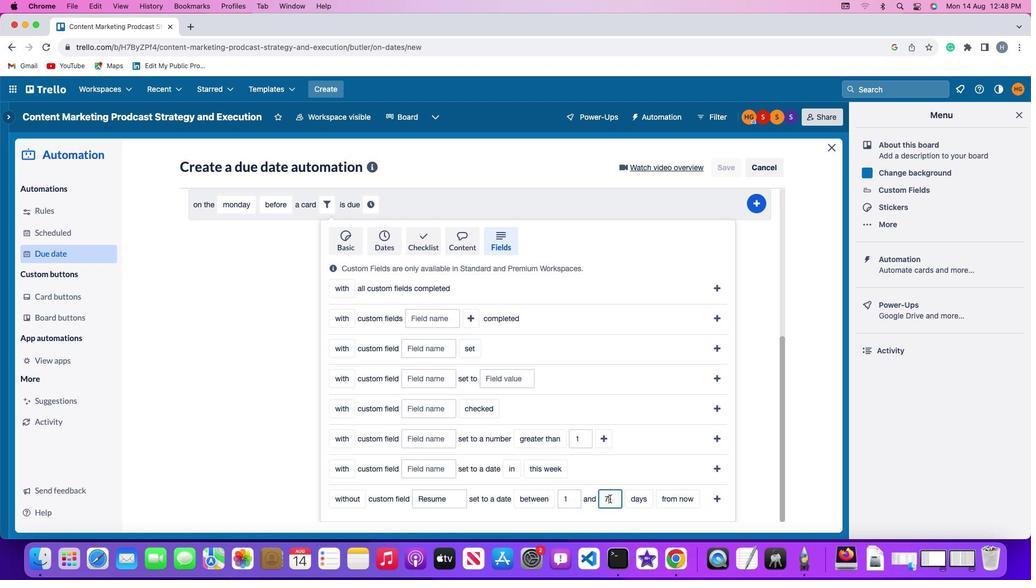 
Action: Mouse pressed left at (611, 485)
Screenshot: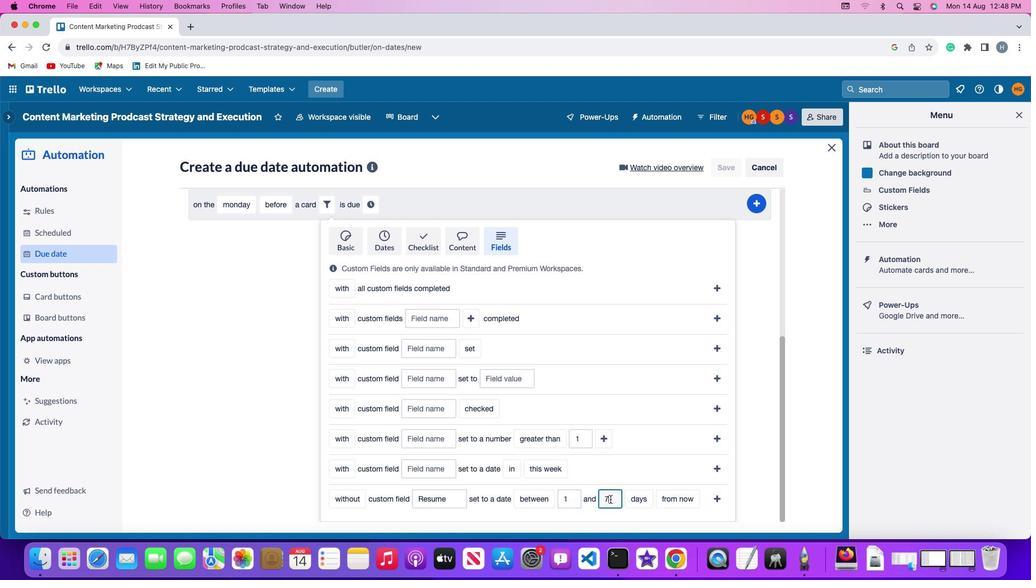 
Action: Mouse moved to (612, 485)
Screenshot: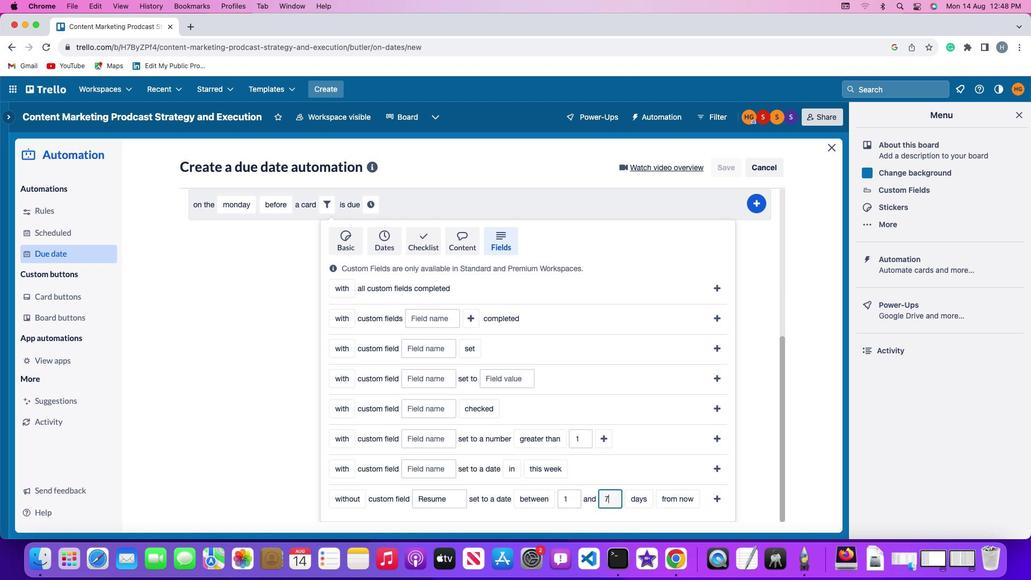 
Action: Key pressed Key.backspace
Screenshot: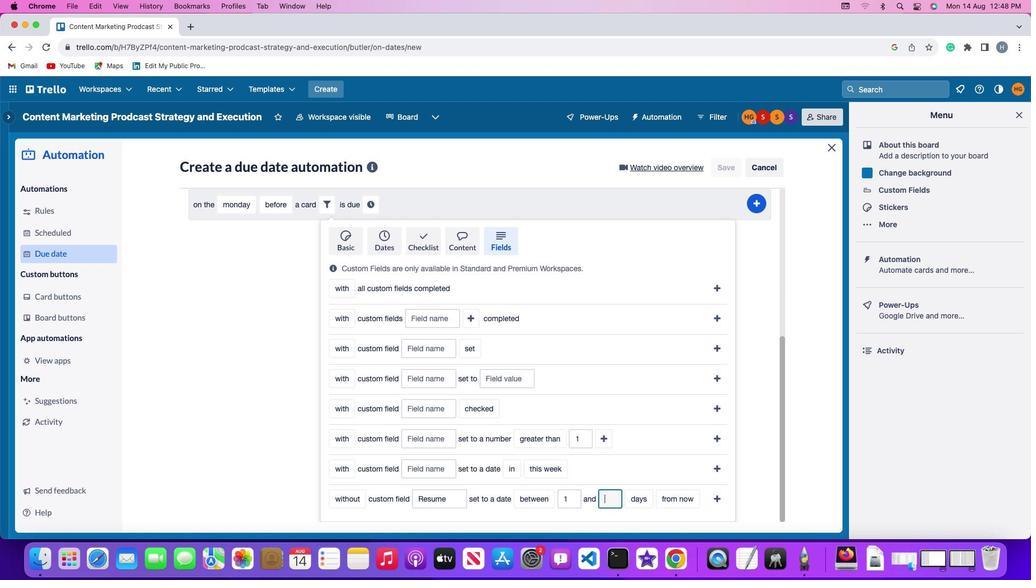 
Action: Mouse moved to (612, 485)
Screenshot: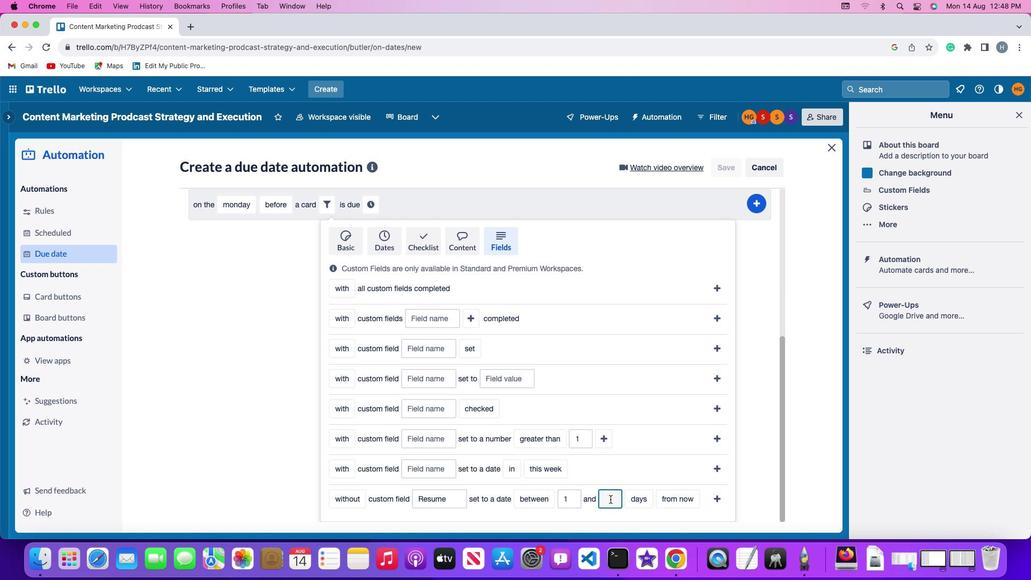 
Action: Key pressed '7'
Screenshot: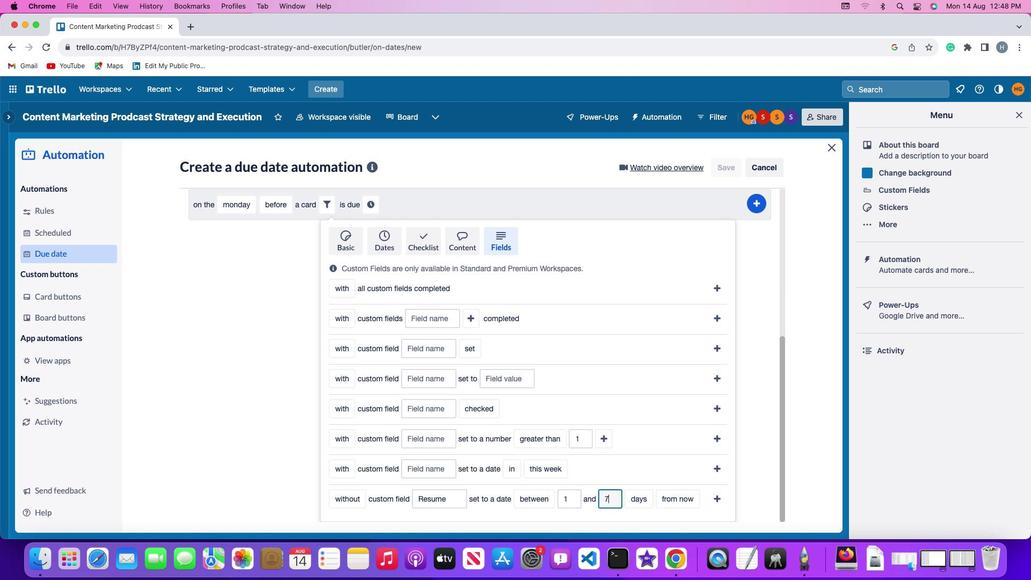 
Action: Mouse moved to (635, 484)
Screenshot: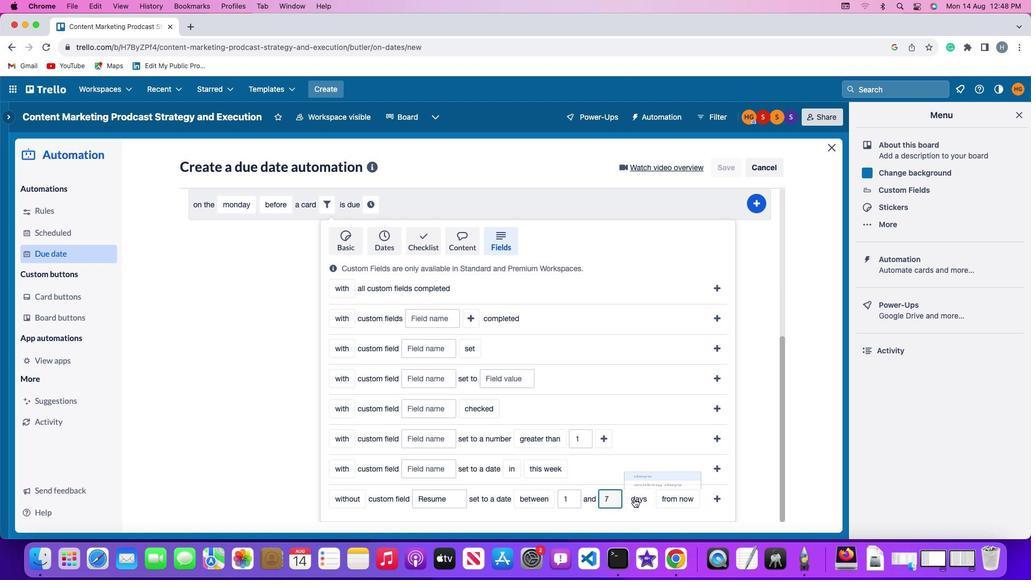 
Action: Mouse pressed left at (635, 484)
Screenshot: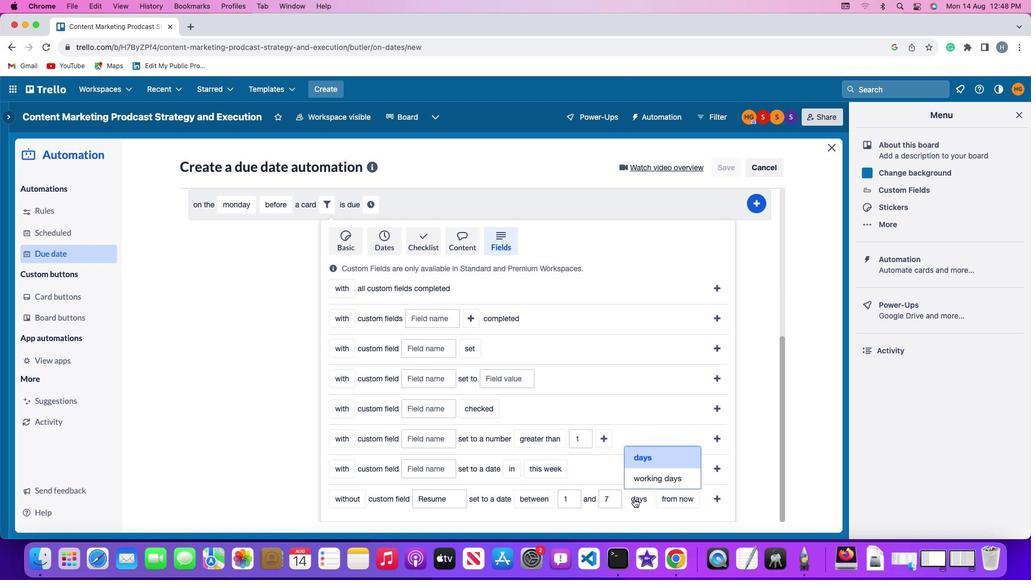 
Action: Mouse moved to (645, 448)
Screenshot: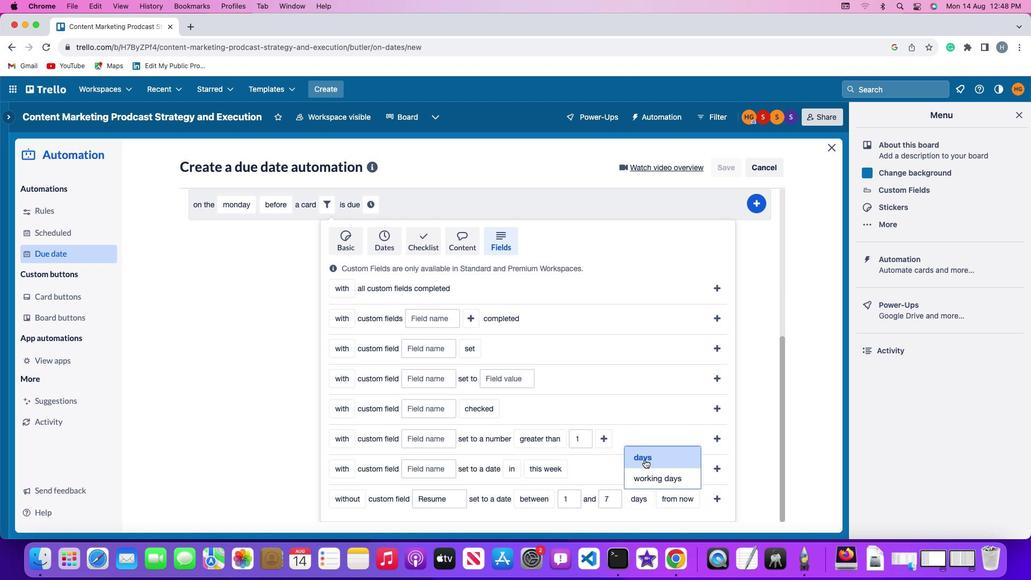 
Action: Mouse pressed left at (645, 448)
Screenshot: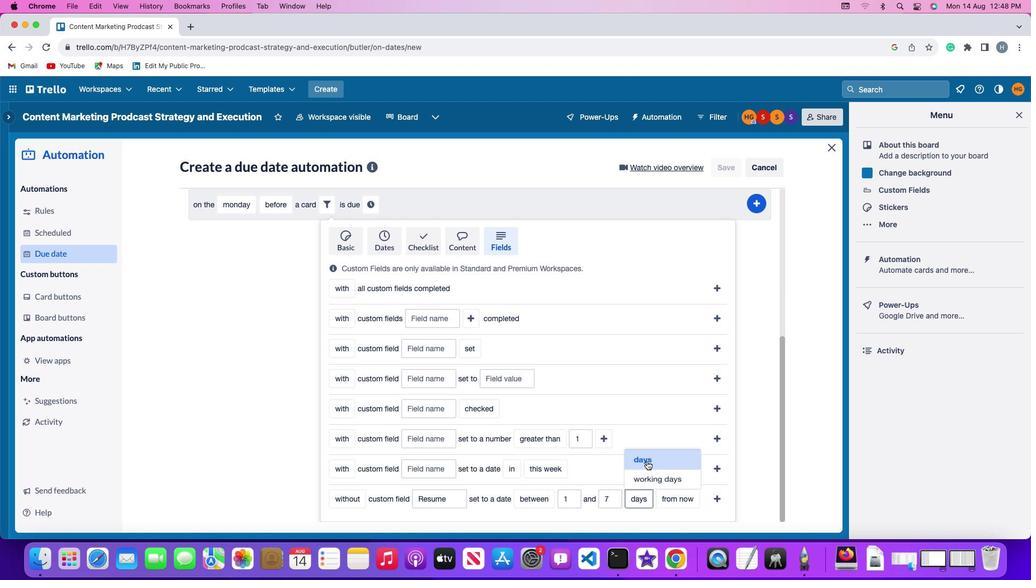 
Action: Mouse moved to (676, 477)
Screenshot: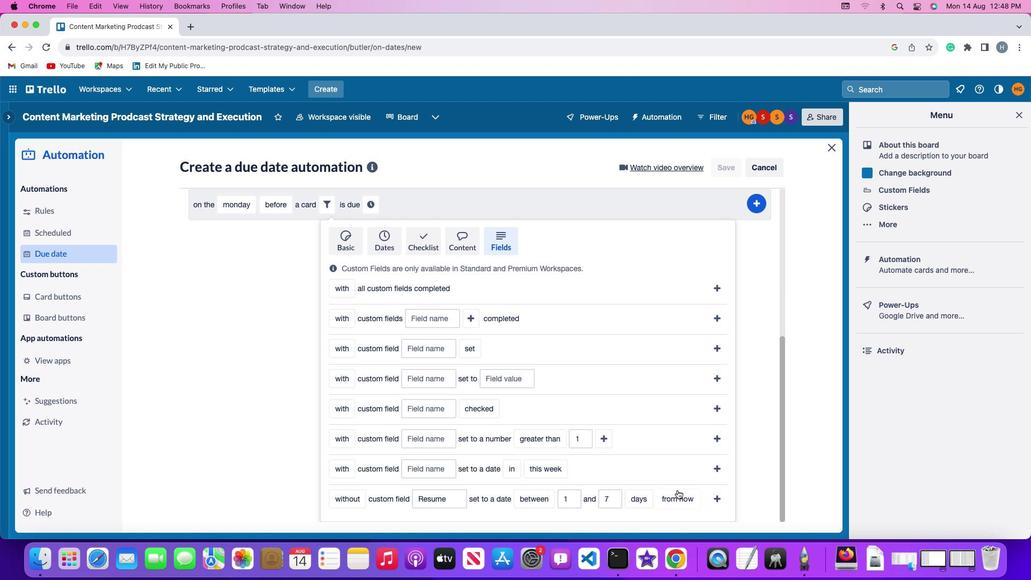 
Action: Mouse pressed left at (676, 477)
Screenshot: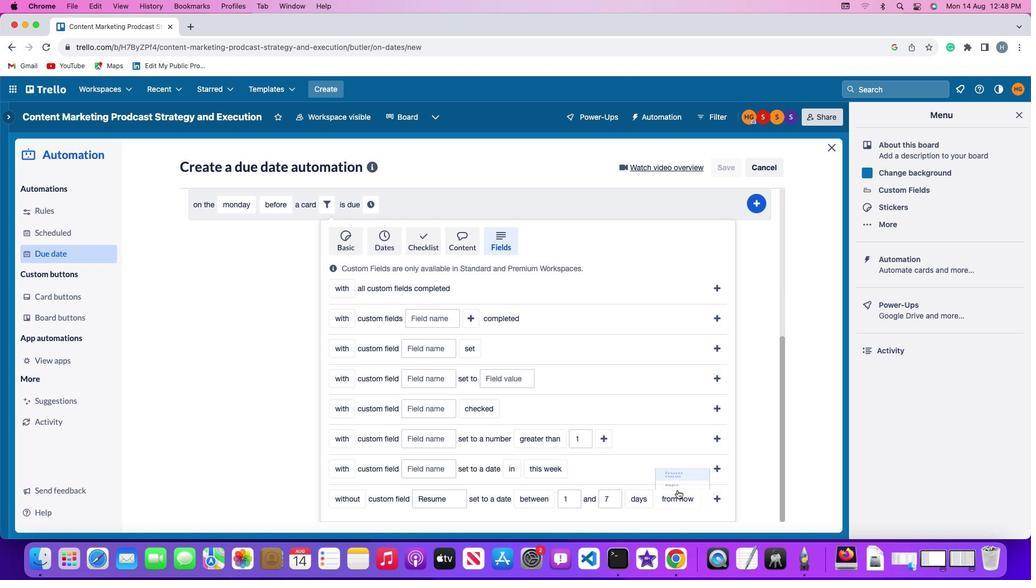 
Action: Mouse moved to (672, 467)
Screenshot: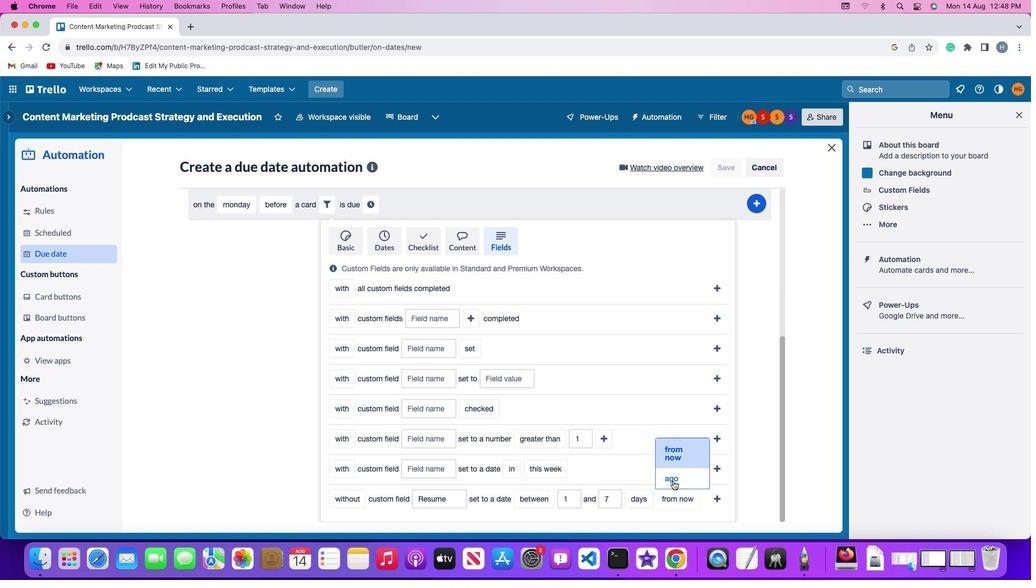 
Action: Mouse pressed left at (672, 467)
Screenshot: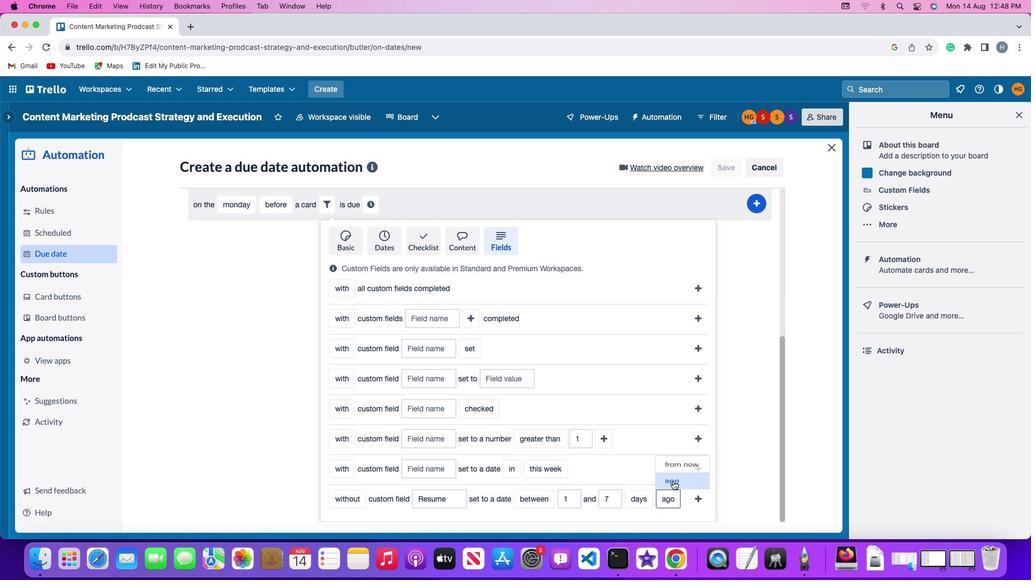 
Action: Mouse moved to (697, 486)
Screenshot: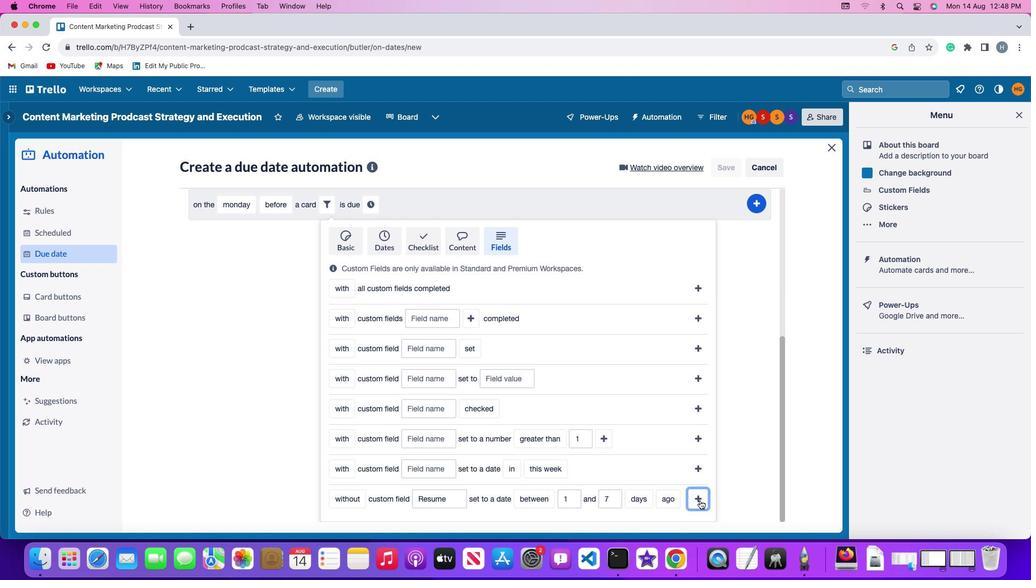 
Action: Mouse pressed left at (697, 486)
Screenshot: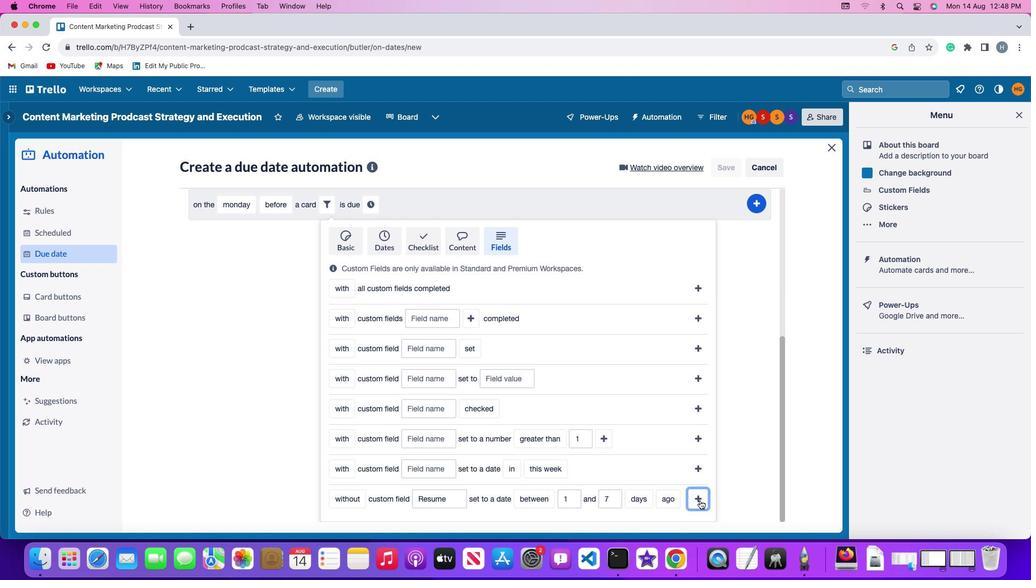 
Action: Mouse moved to (636, 454)
Screenshot: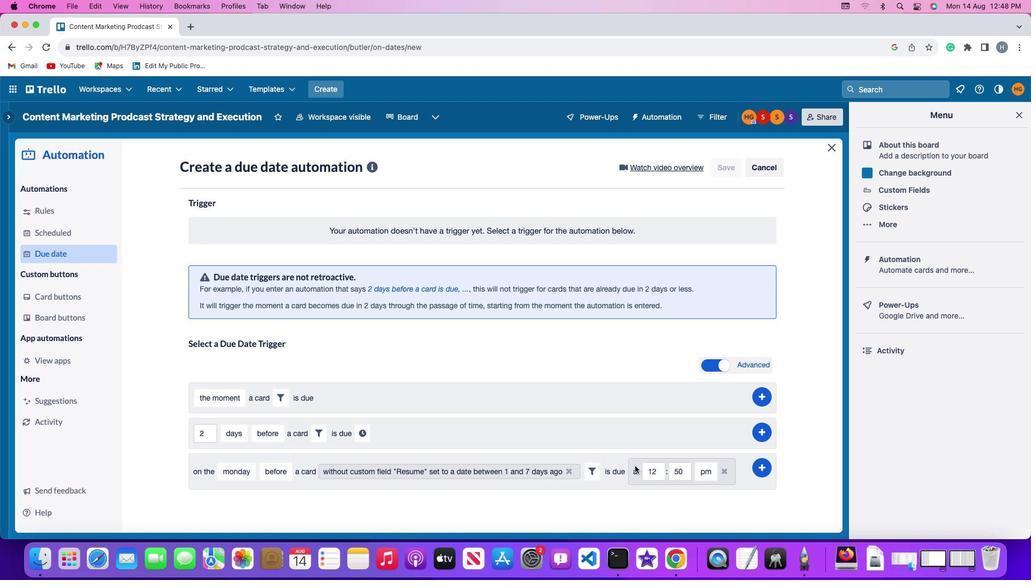 
Action: Mouse pressed left at (636, 454)
Screenshot: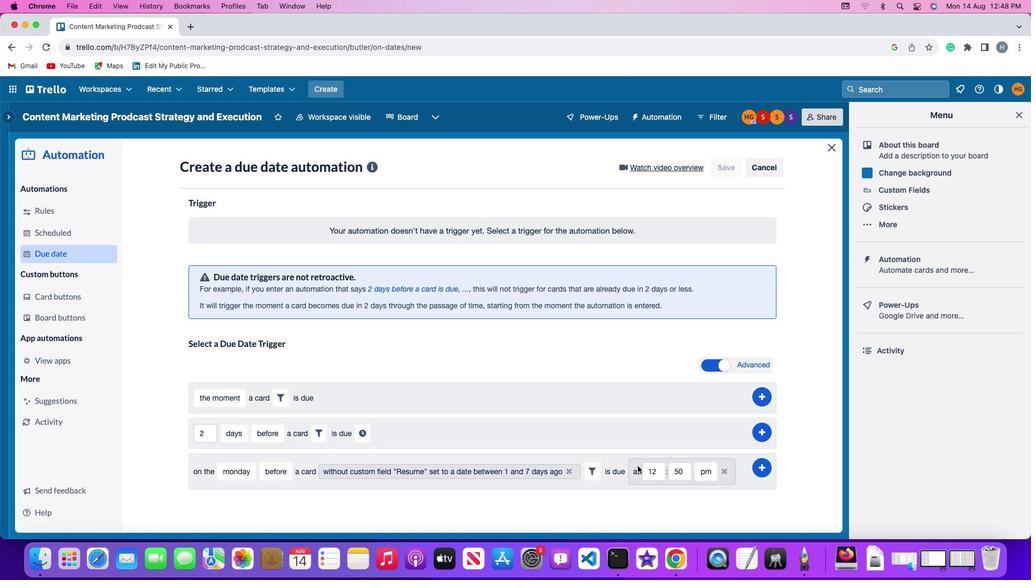 
Action: Mouse moved to (657, 457)
Screenshot: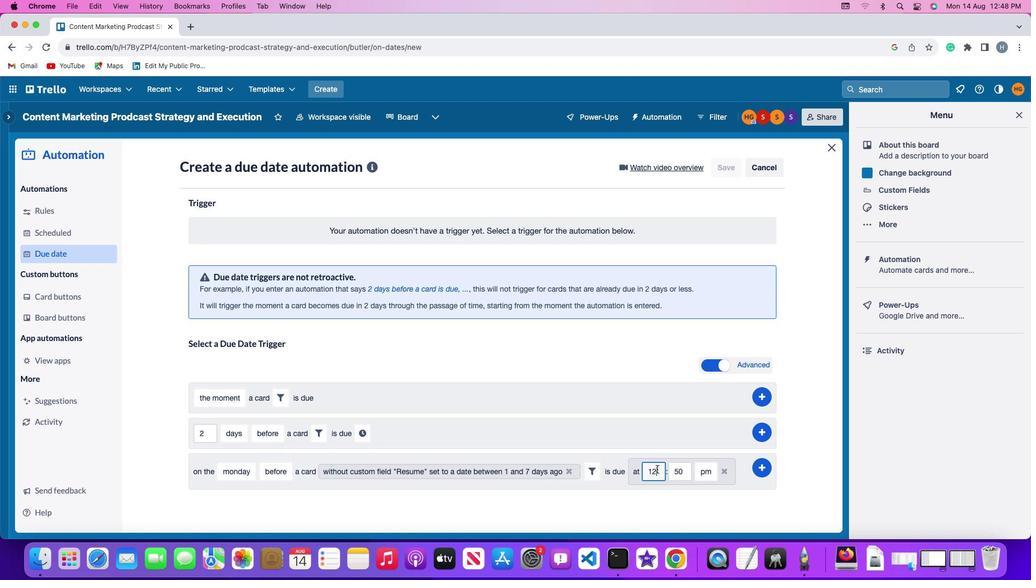 
Action: Mouse pressed left at (657, 457)
Screenshot: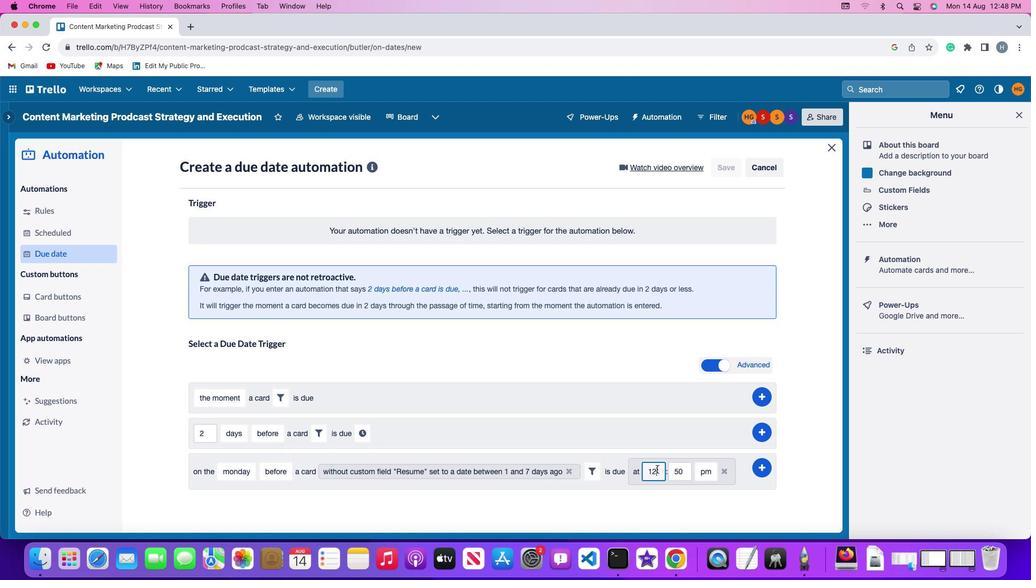 
Action: Key pressed Key.backspaceKey.backspace'1''1'
Screenshot: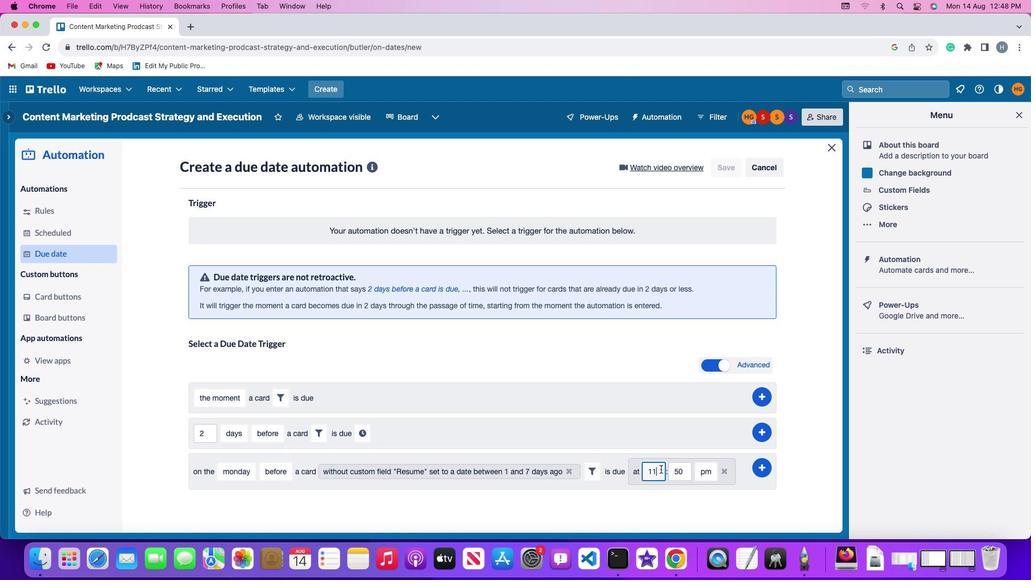 
Action: Mouse moved to (681, 458)
Screenshot: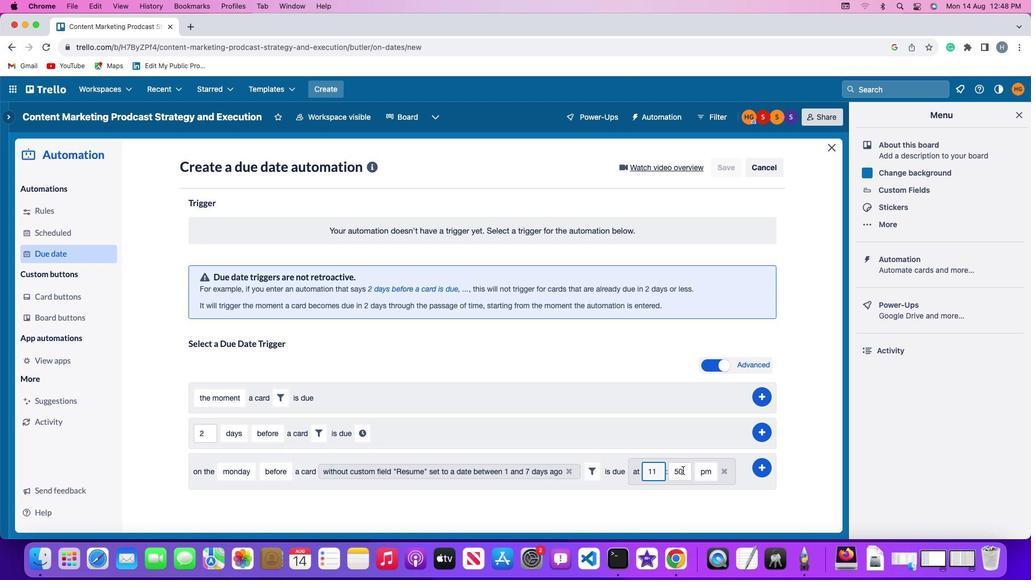 
Action: Mouse pressed left at (681, 458)
Screenshot: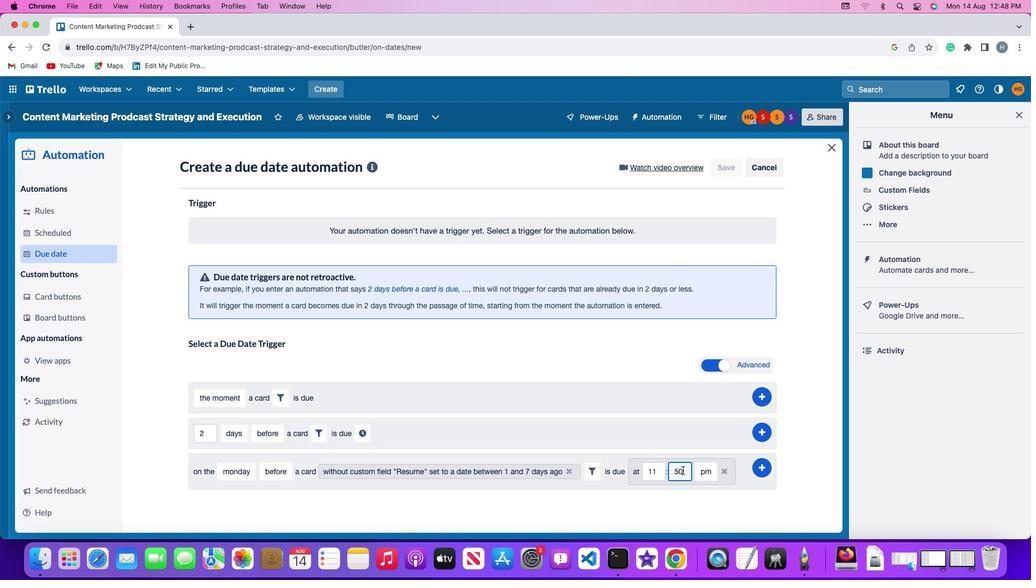 
Action: Key pressed Key.backspaceKey.backspace'0''0'
Screenshot: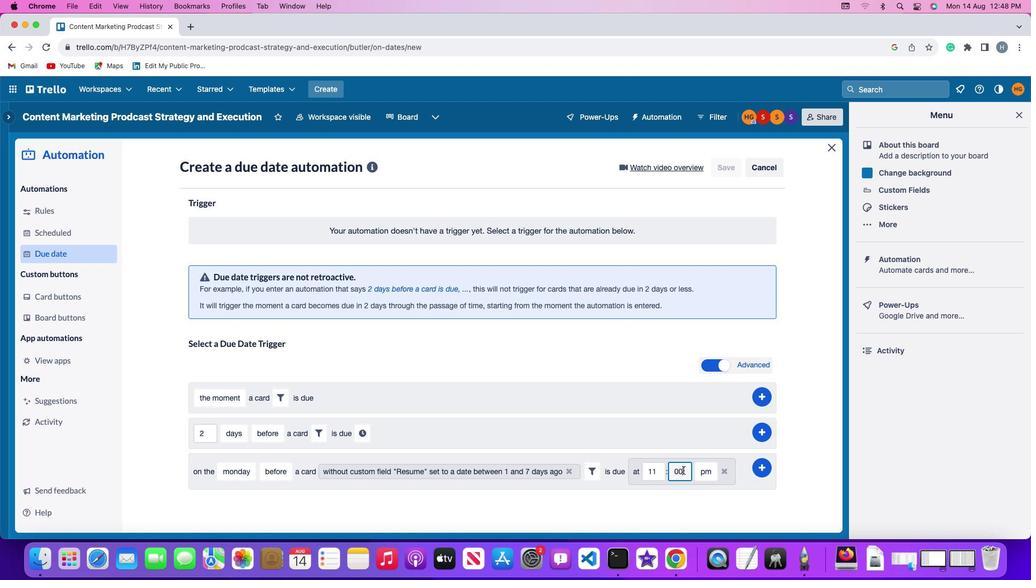 
Action: Mouse moved to (697, 459)
Screenshot: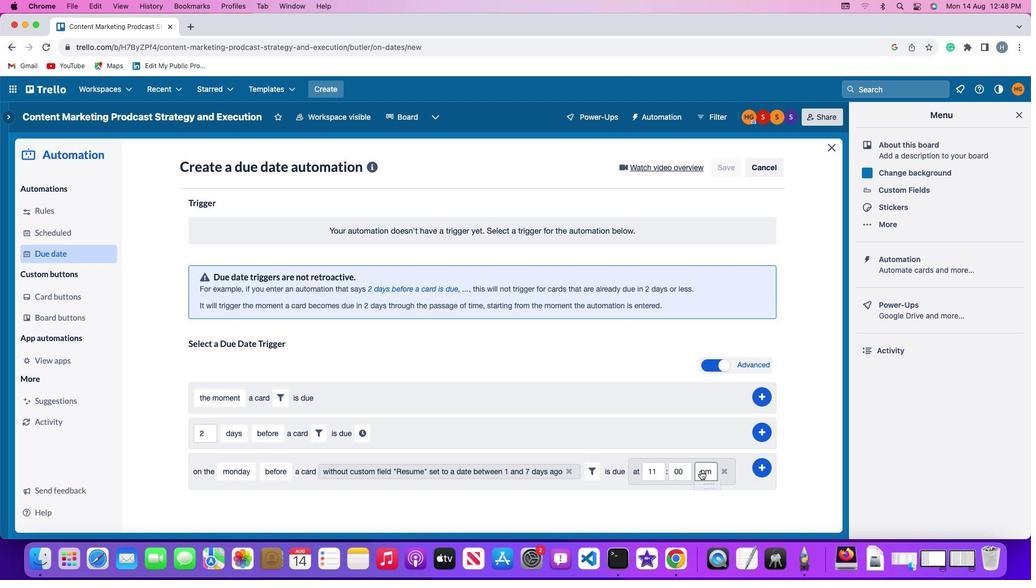 
Action: Mouse pressed left at (697, 459)
Screenshot: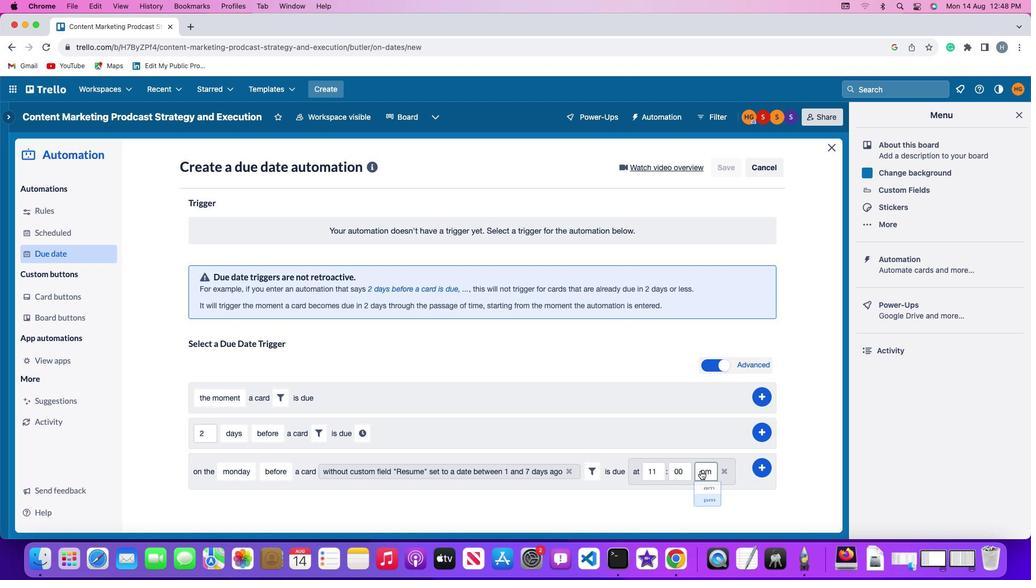 
Action: Mouse moved to (705, 483)
Screenshot: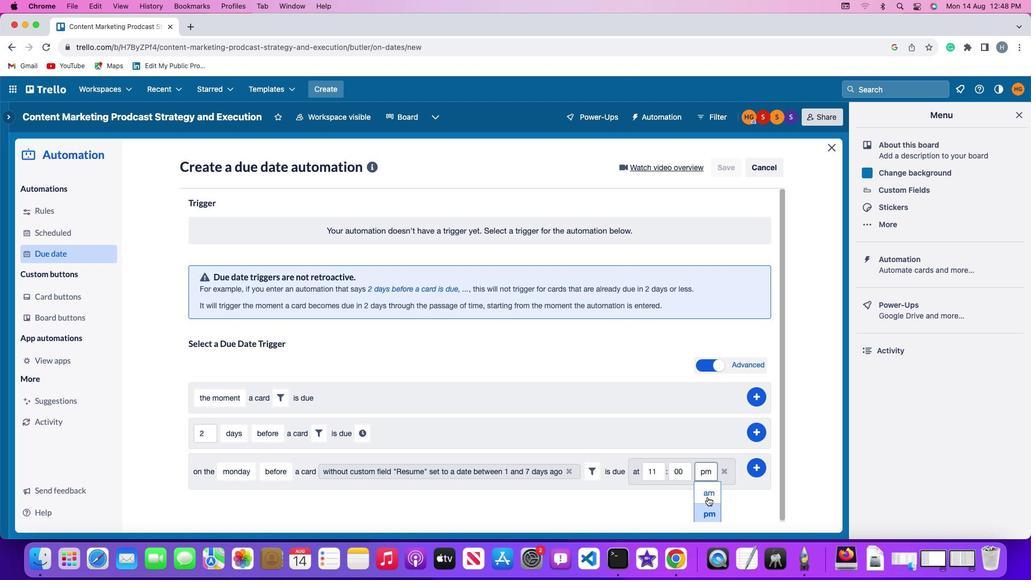
Action: Mouse pressed left at (705, 483)
Screenshot: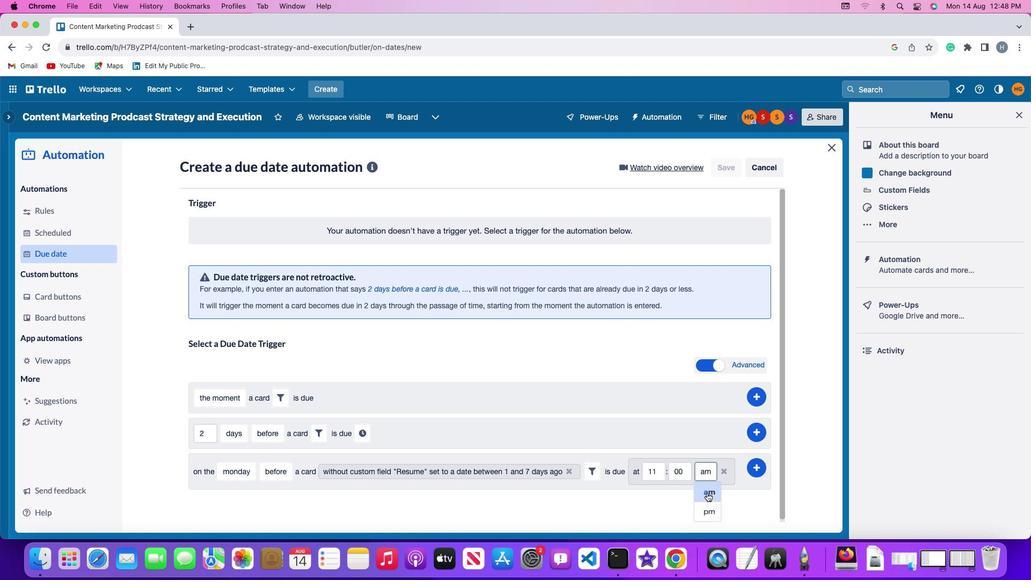 
Action: Mouse moved to (755, 457)
Screenshot: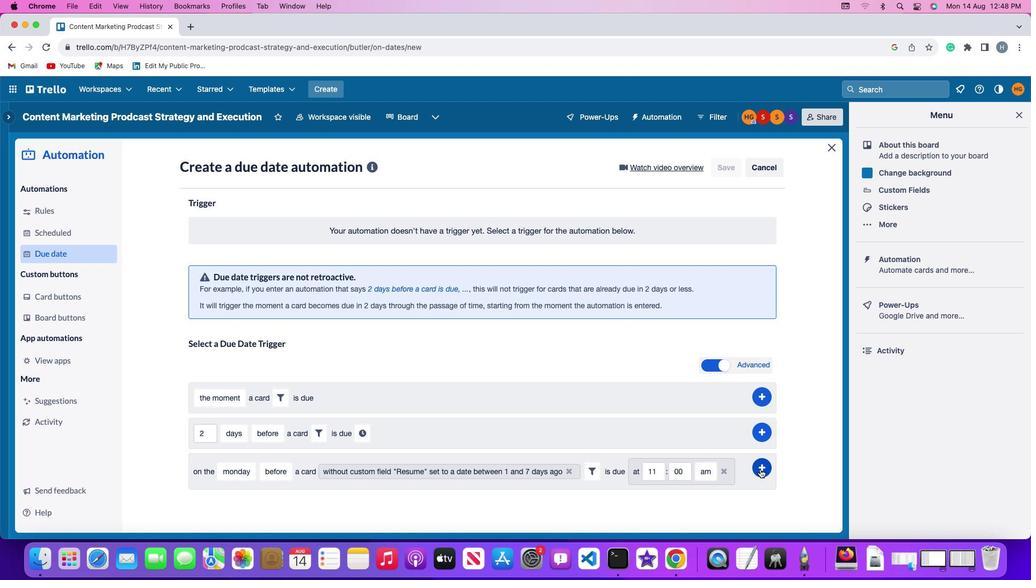 
Action: Mouse pressed left at (755, 457)
Screenshot: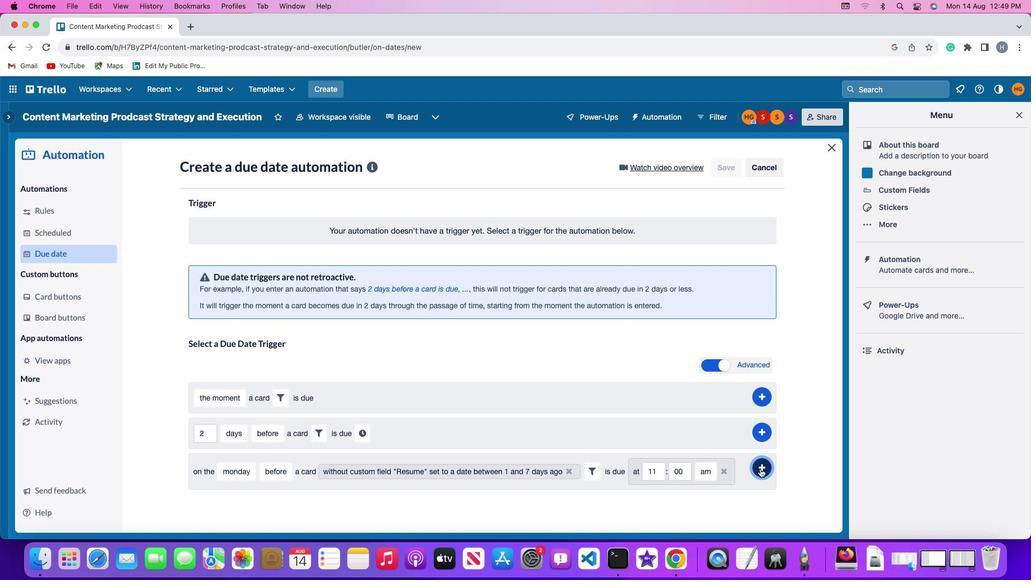 
Action: Mouse moved to (795, 362)
Screenshot: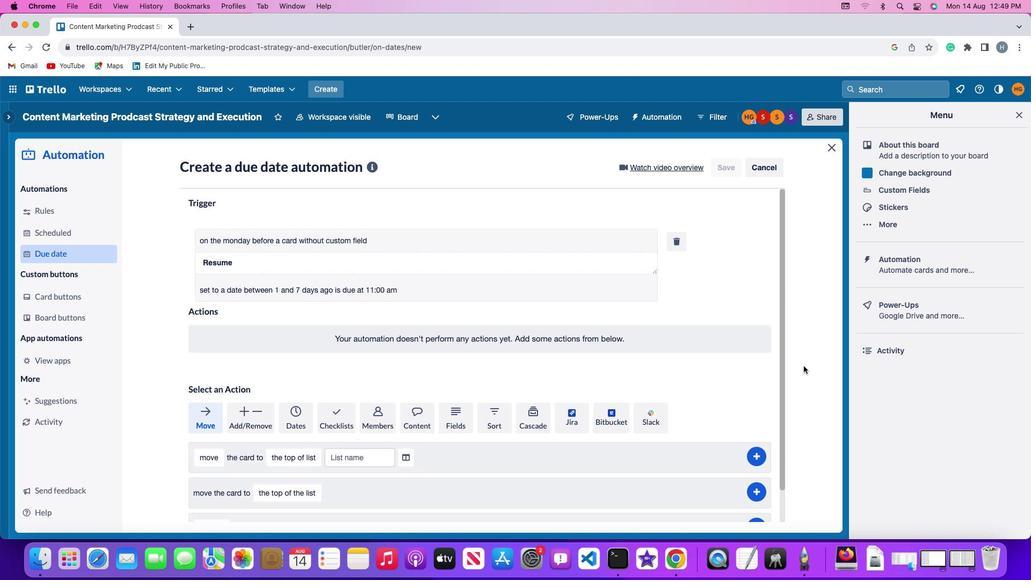 
